 Task: Create a due date automation trigger when advanced on, on the monday of the week a card is due add fields with custom field "Resume" set to a number lower than 1 and greater than 10 at 11:00 AM.
Action: Mouse moved to (1123, 85)
Screenshot: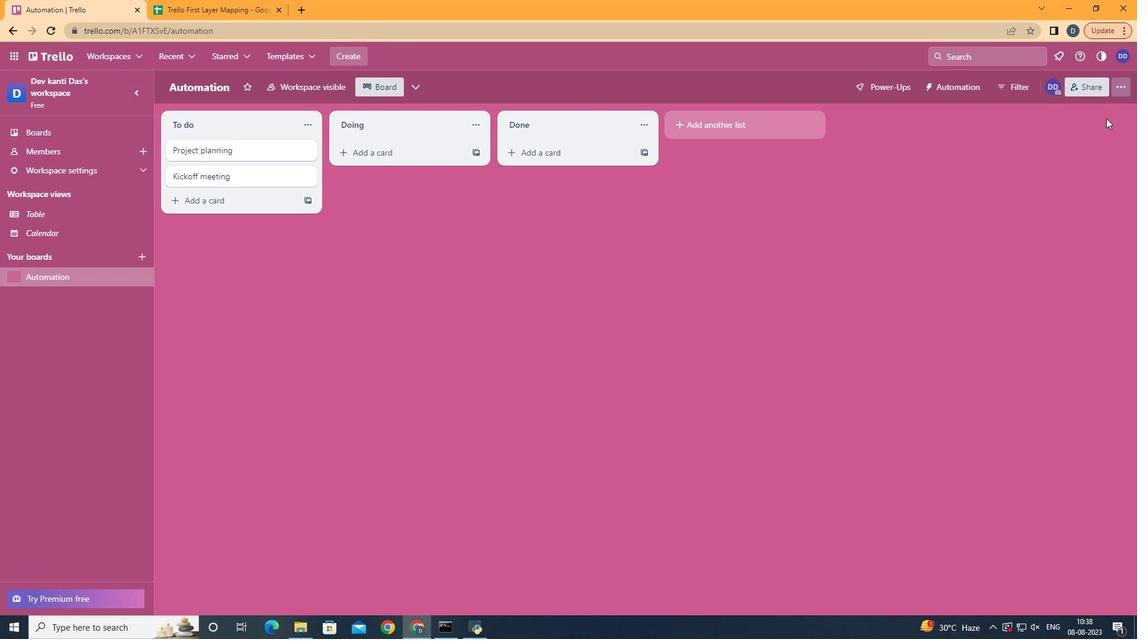 
Action: Mouse pressed left at (1123, 85)
Screenshot: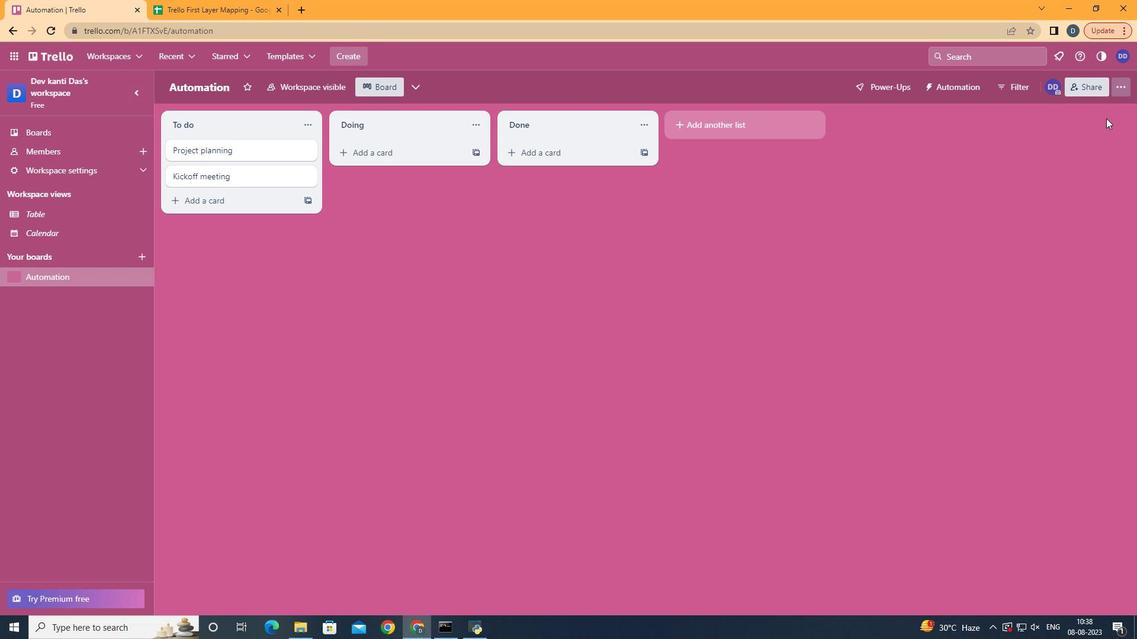 
Action: Mouse moved to (1009, 250)
Screenshot: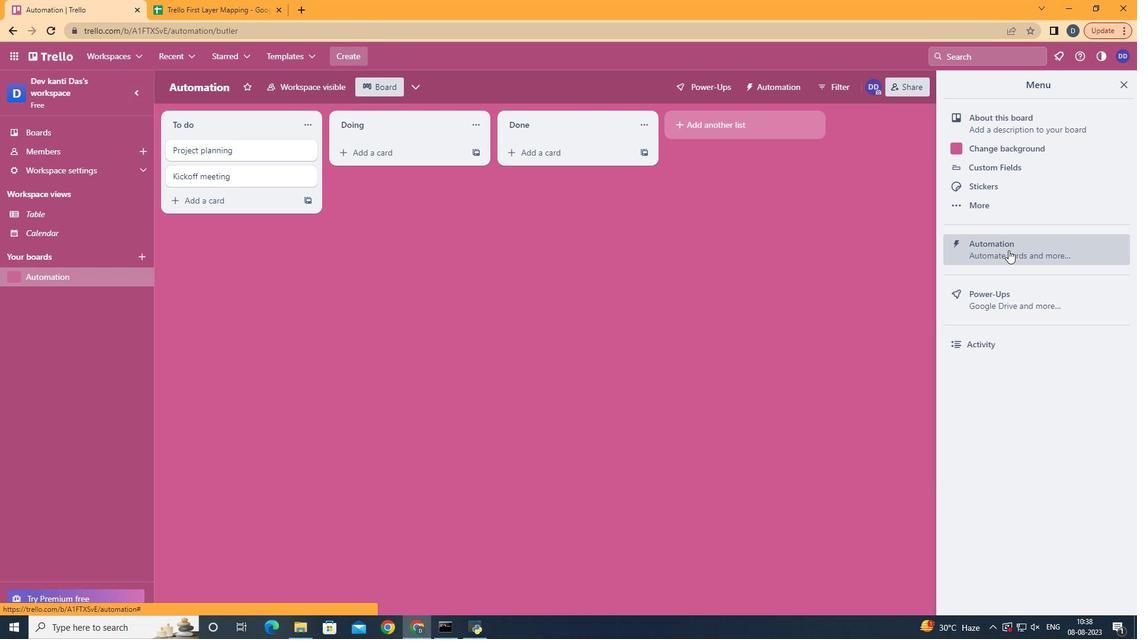 
Action: Mouse pressed left at (1009, 250)
Screenshot: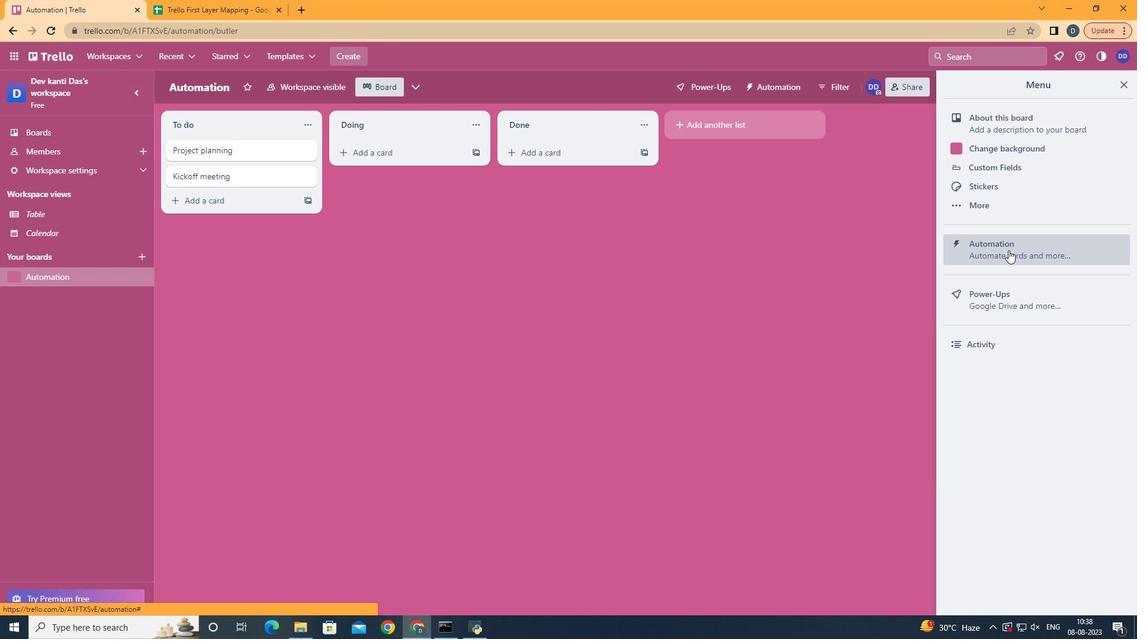 
Action: Mouse moved to (206, 232)
Screenshot: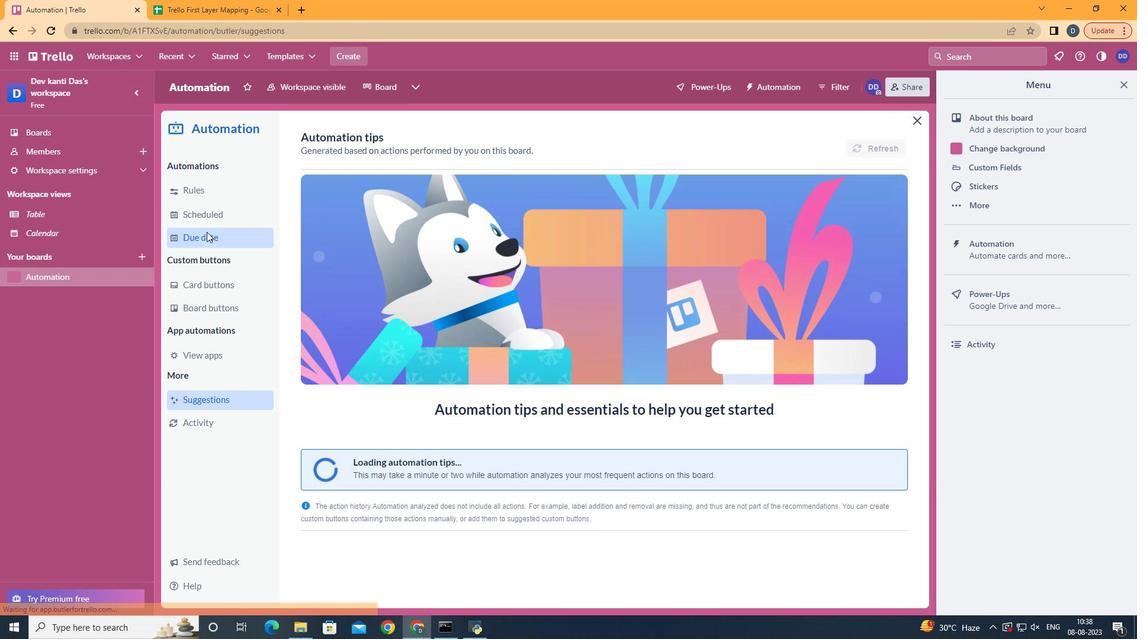 
Action: Mouse pressed left at (206, 232)
Screenshot: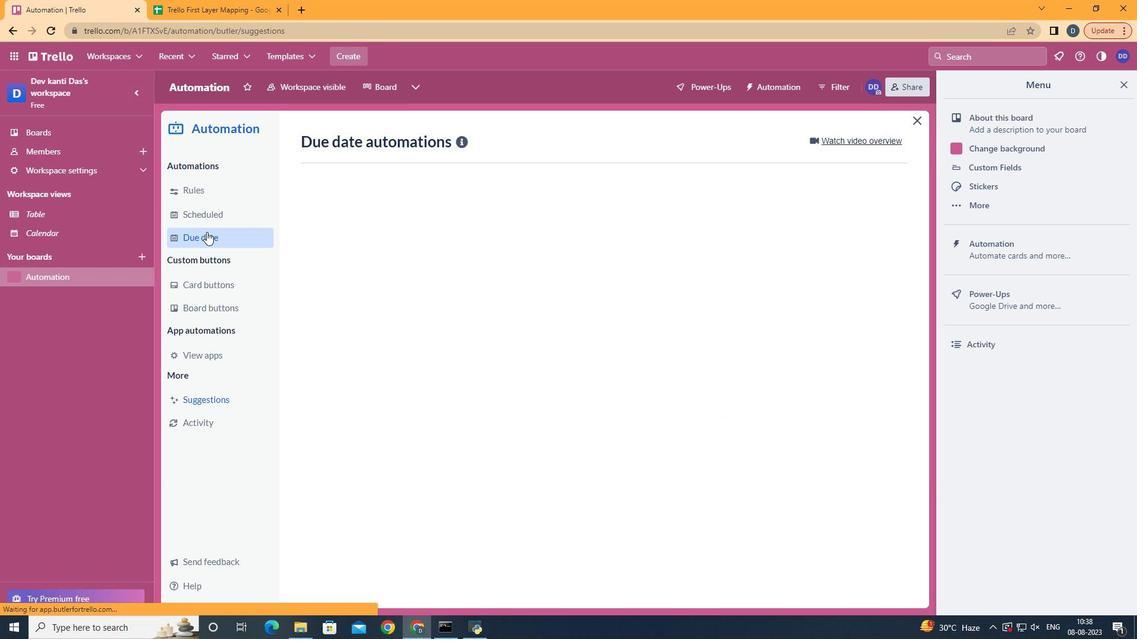 
Action: Mouse moved to (827, 144)
Screenshot: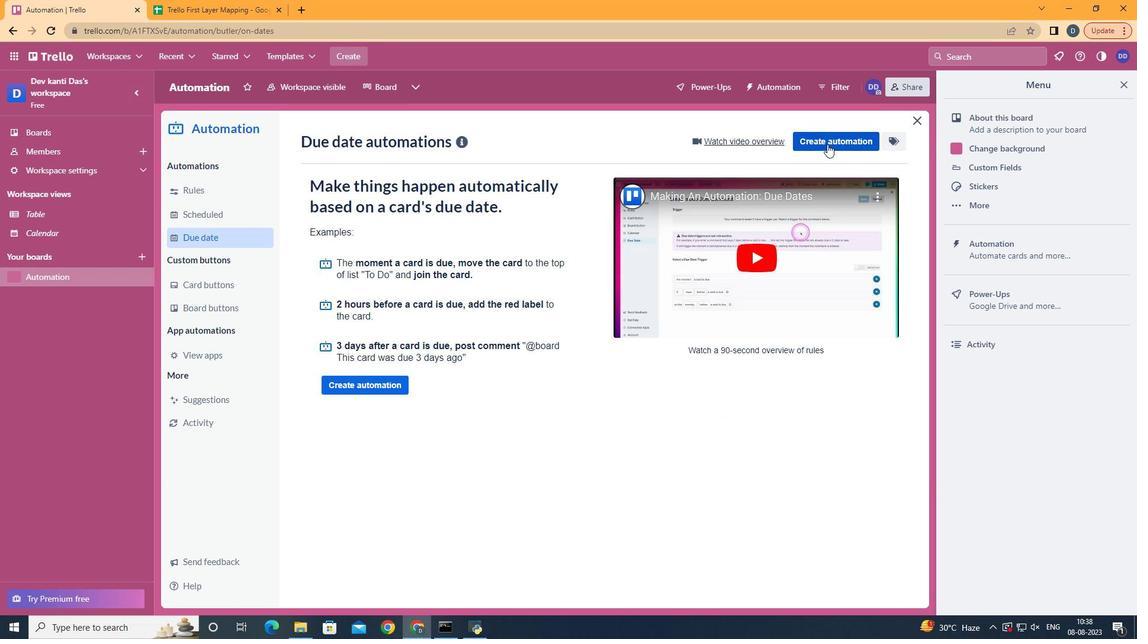 
Action: Mouse pressed left at (827, 144)
Screenshot: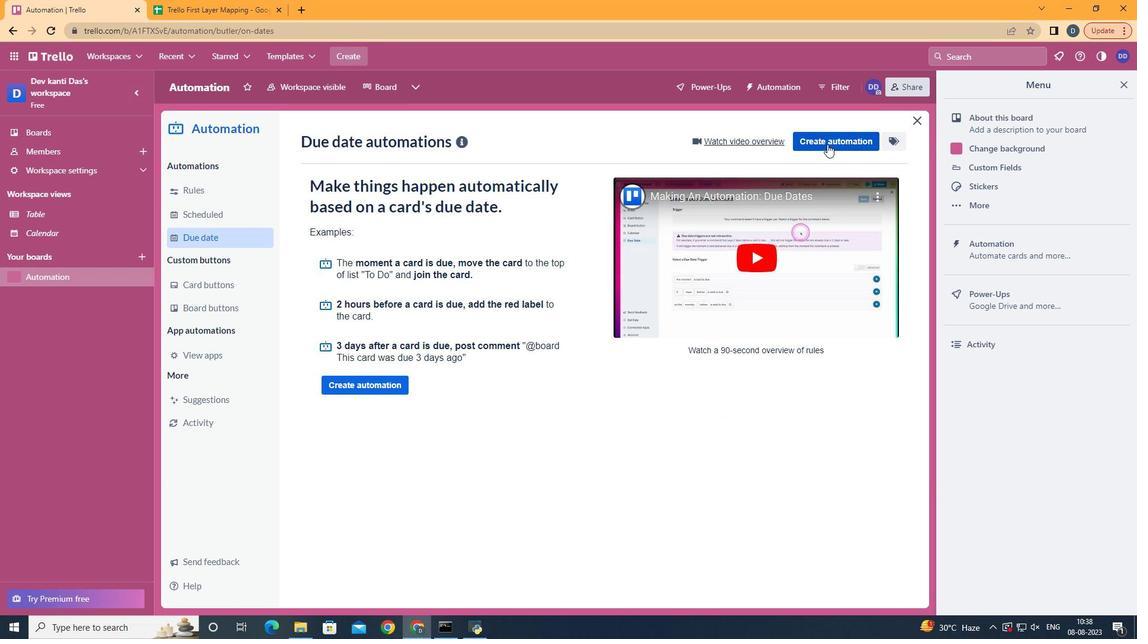 
Action: Mouse moved to (555, 260)
Screenshot: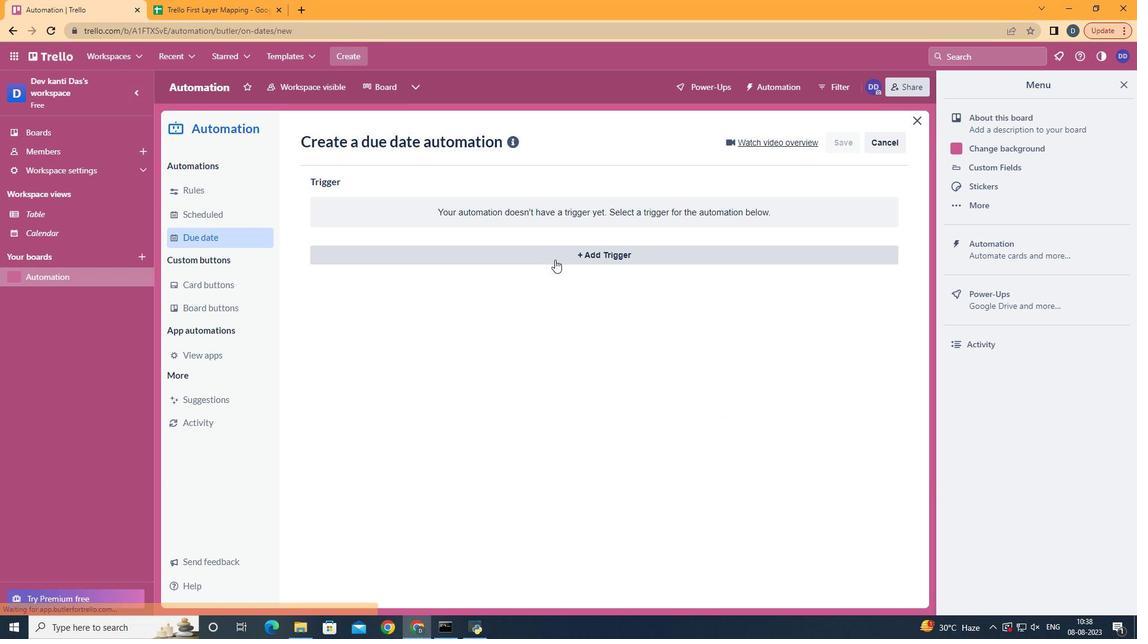 
Action: Mouse pressed left at (555, 260)
Screenshot: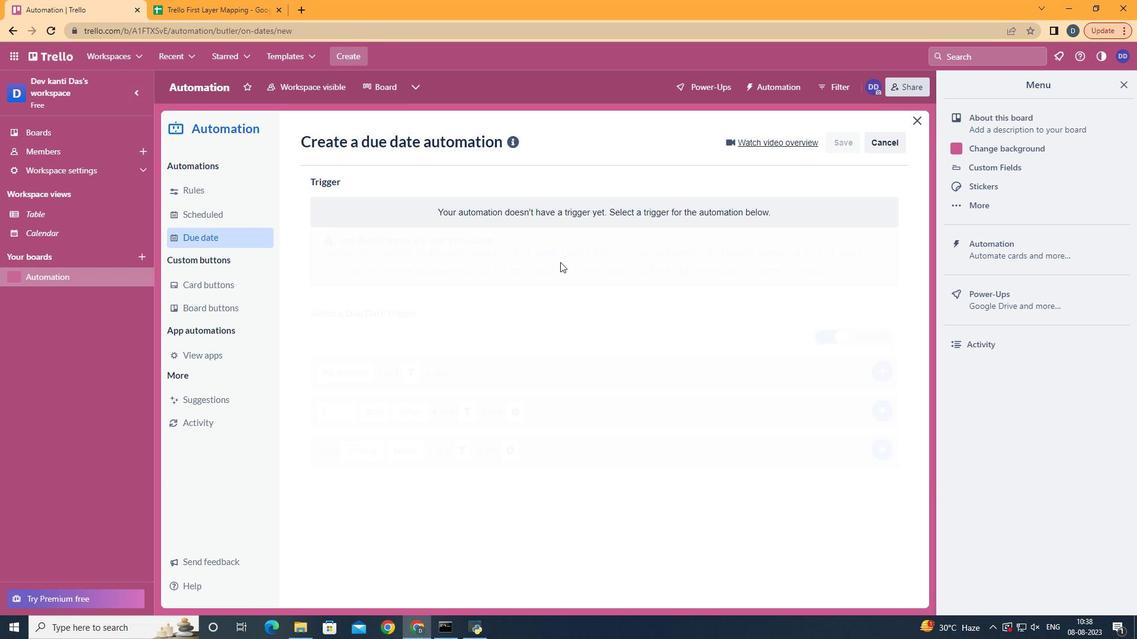 
Action: Mouse moved to (388, 312)
Screenshot: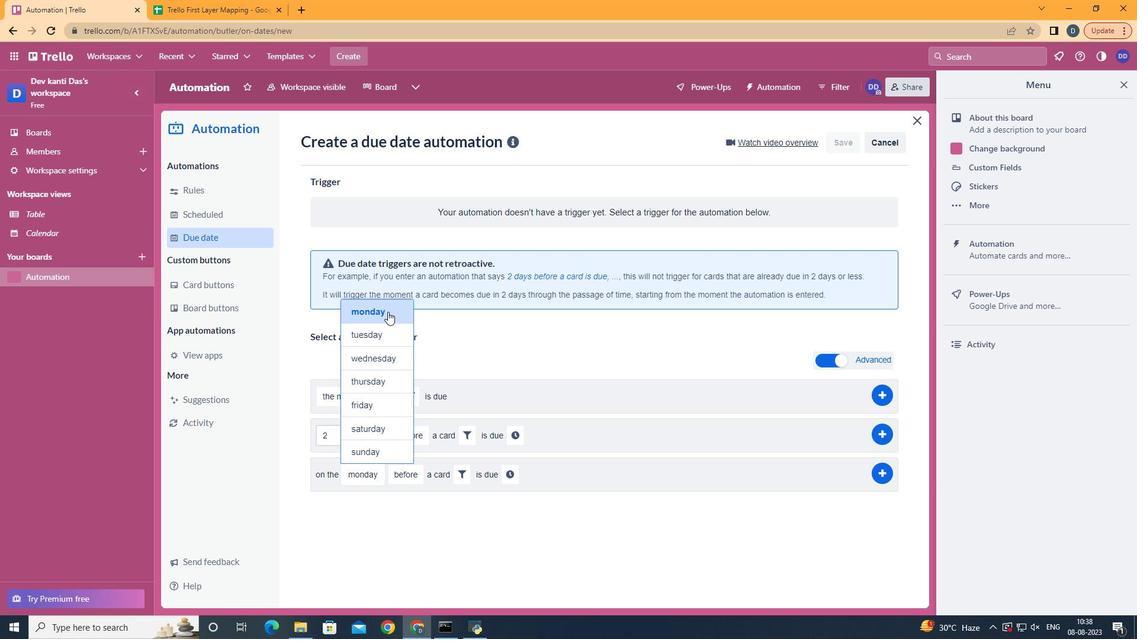 
Action: Mouse pressed left at (388, 312)
Screenshot: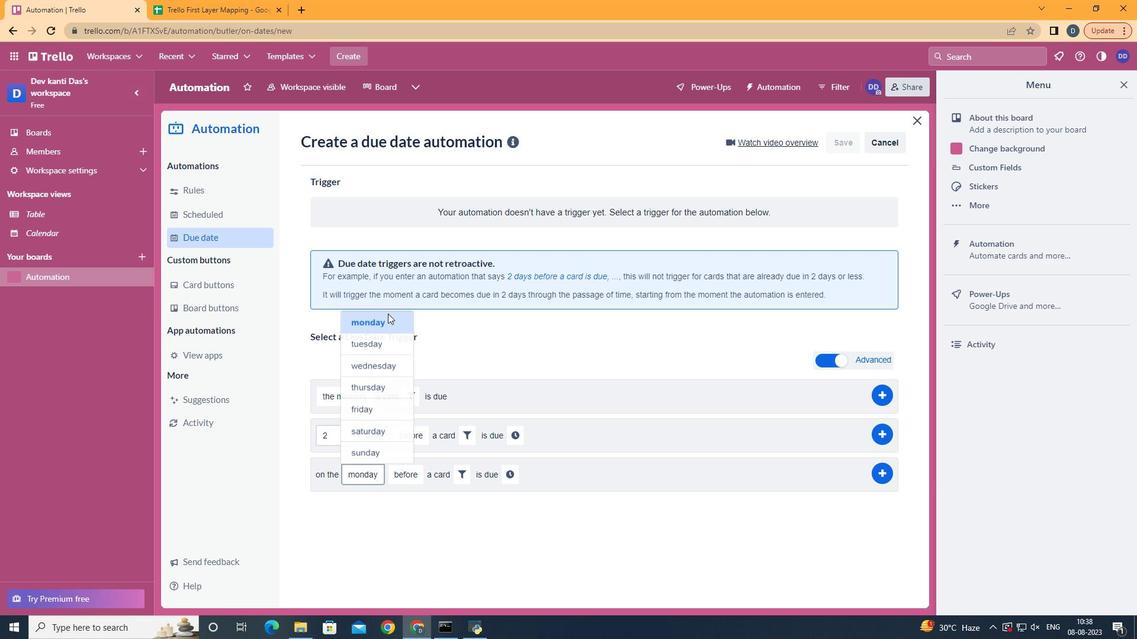 
Action: Mouse moved to (406, 541)
Screenshot: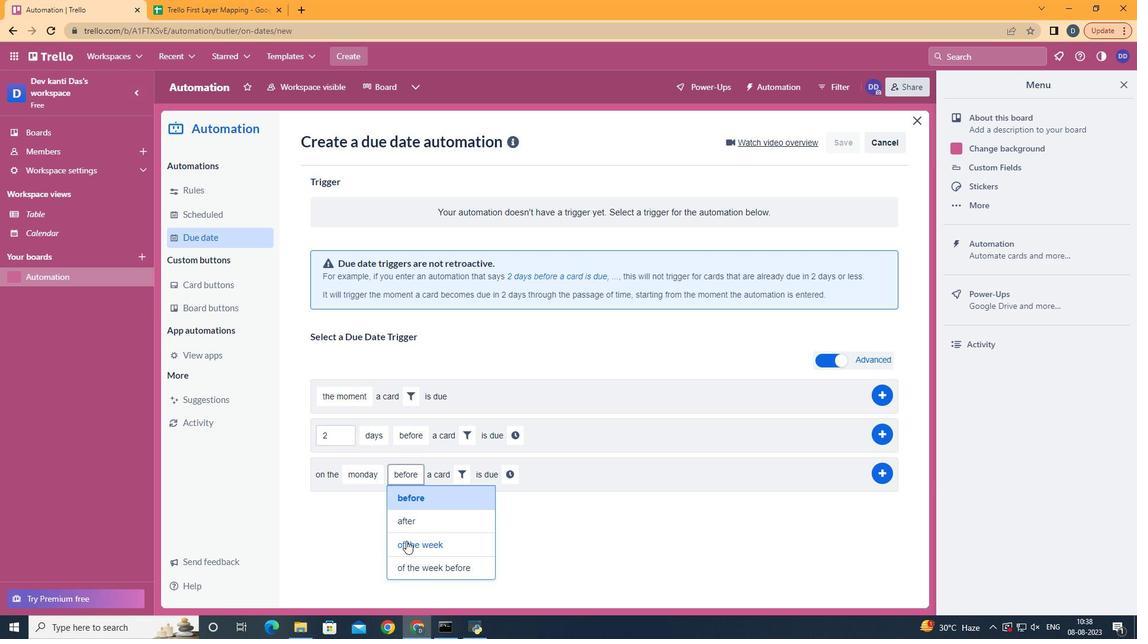 
Action: Mouse pressed left at (406, 541)
Screenshot: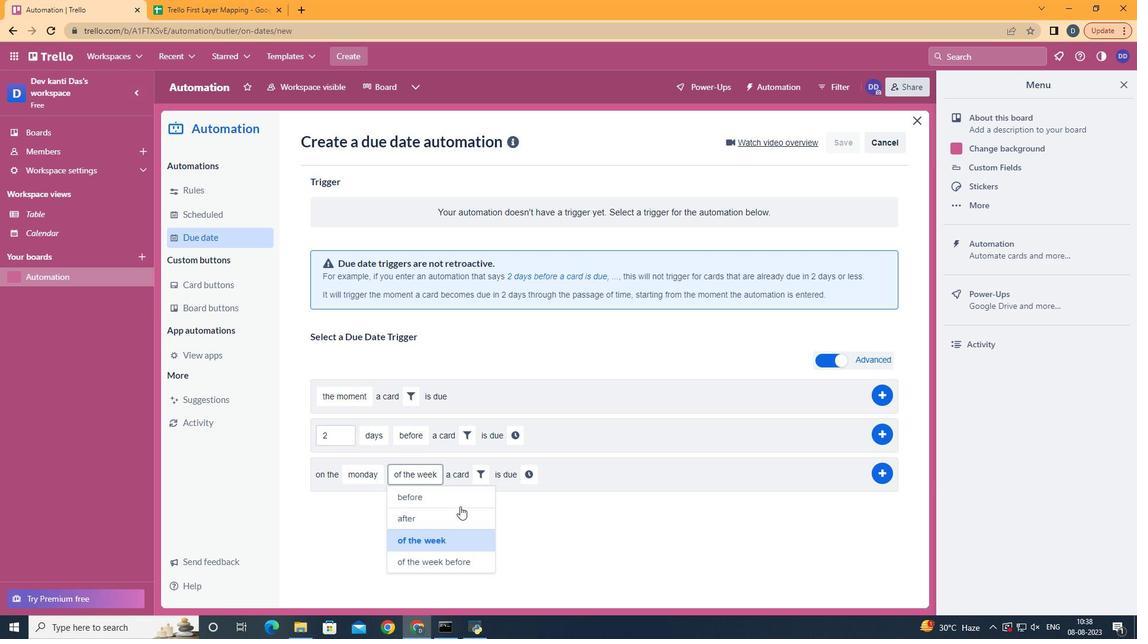 
Action: Mouse moved to (478, 480)
Screenshot: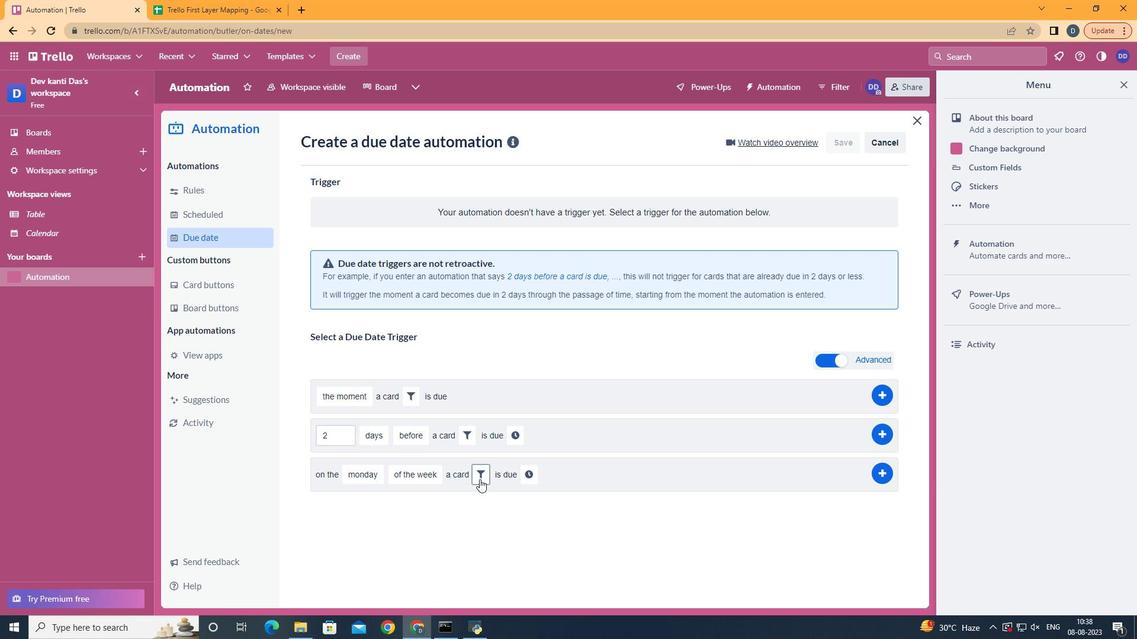 
Action: Mouse pressed left at (478, 480)
Screenshot: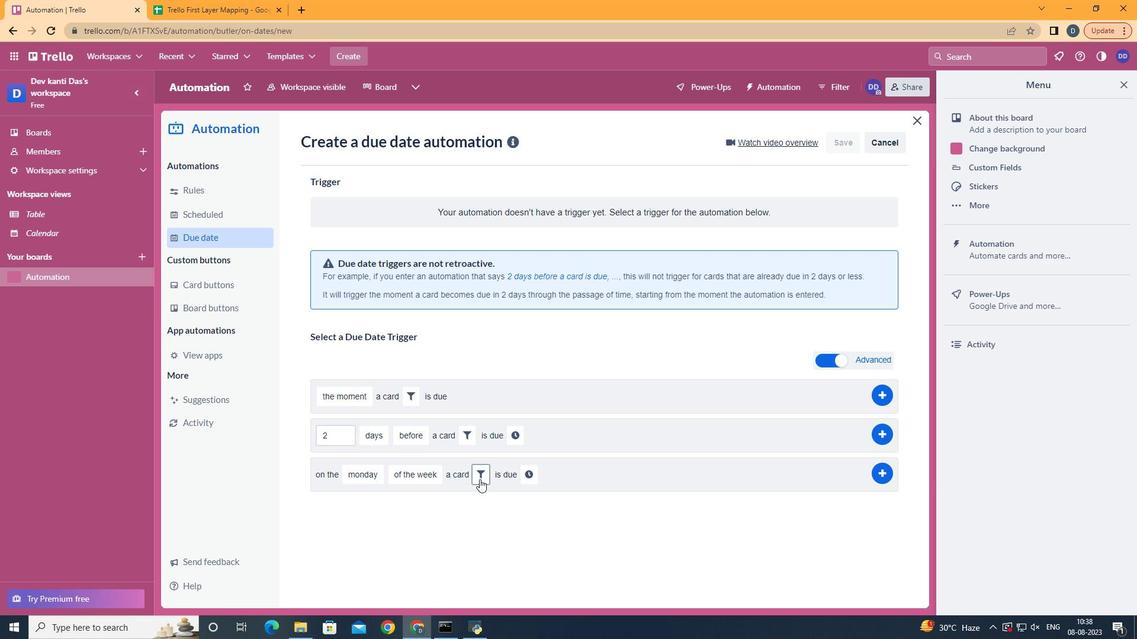 
Action: Mouse moved to (679, 510)
Screenshot: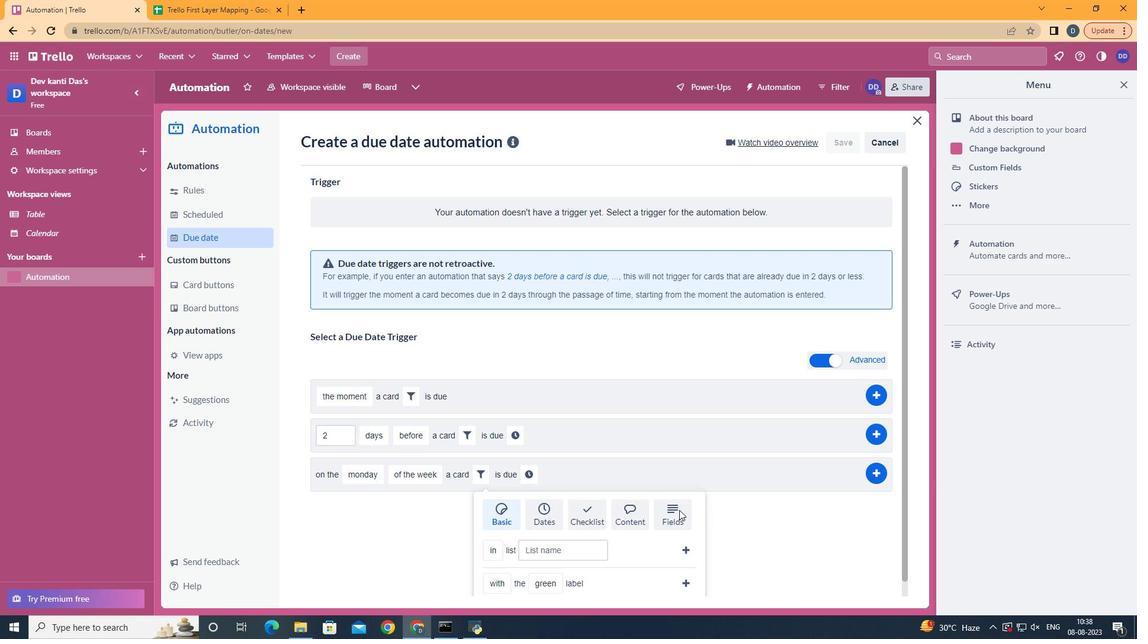 
Action: Mouse pressed left at (679, 510)
Screenshot: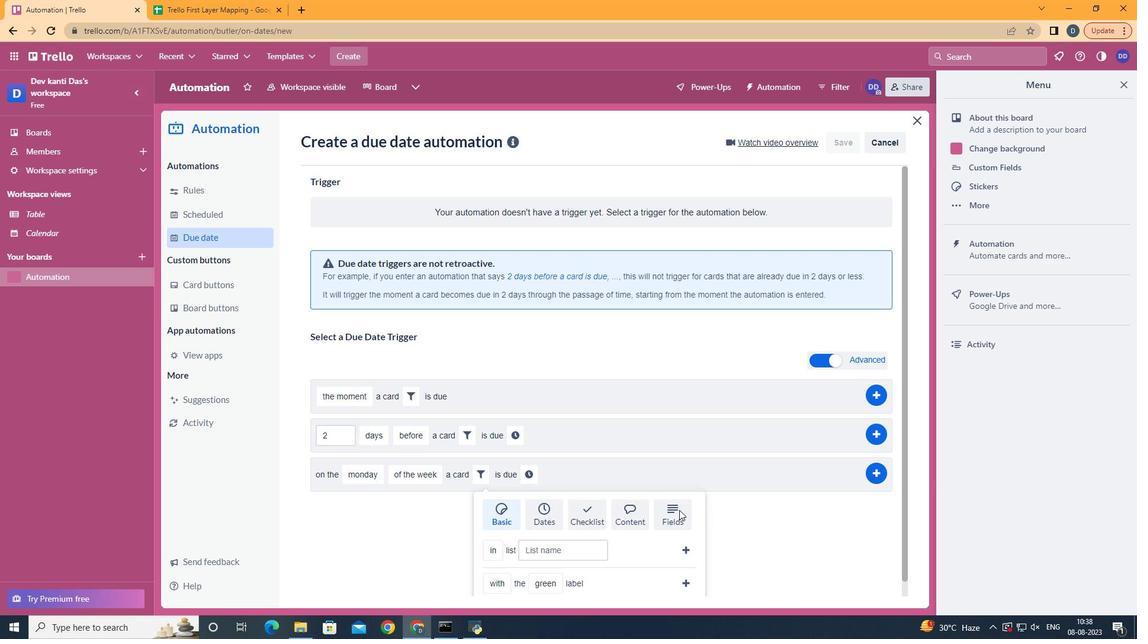 
Action: Mouse moved to (679, 510)
Screenshot: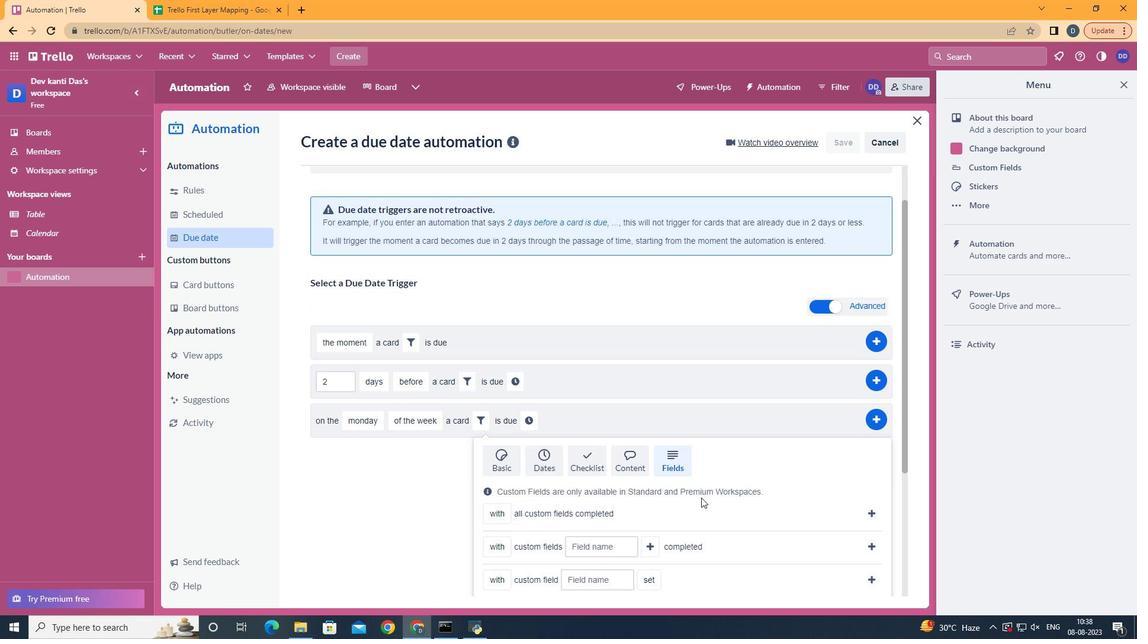
Action: Mouse scrolled (679, 510) with delta (0, 0)
Screenshot: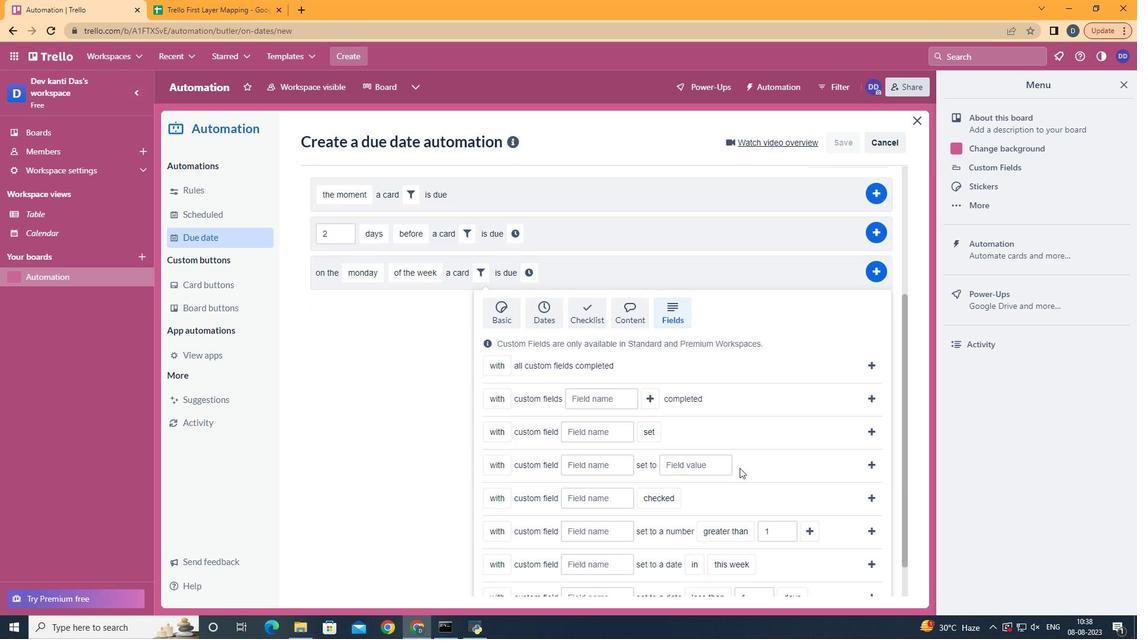 
Action: Mouse scrolled (679, 510) with delta (0, 0)
Screenshot: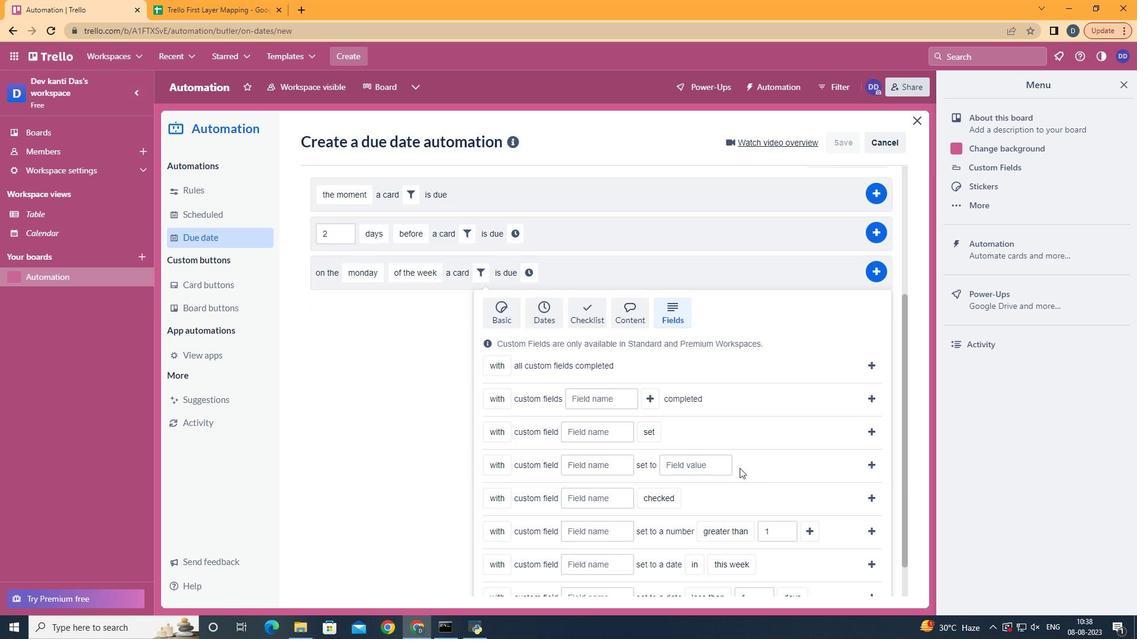 
Action: Mouse scrolled (679, 510) with delta (0, 0)
Screenshot: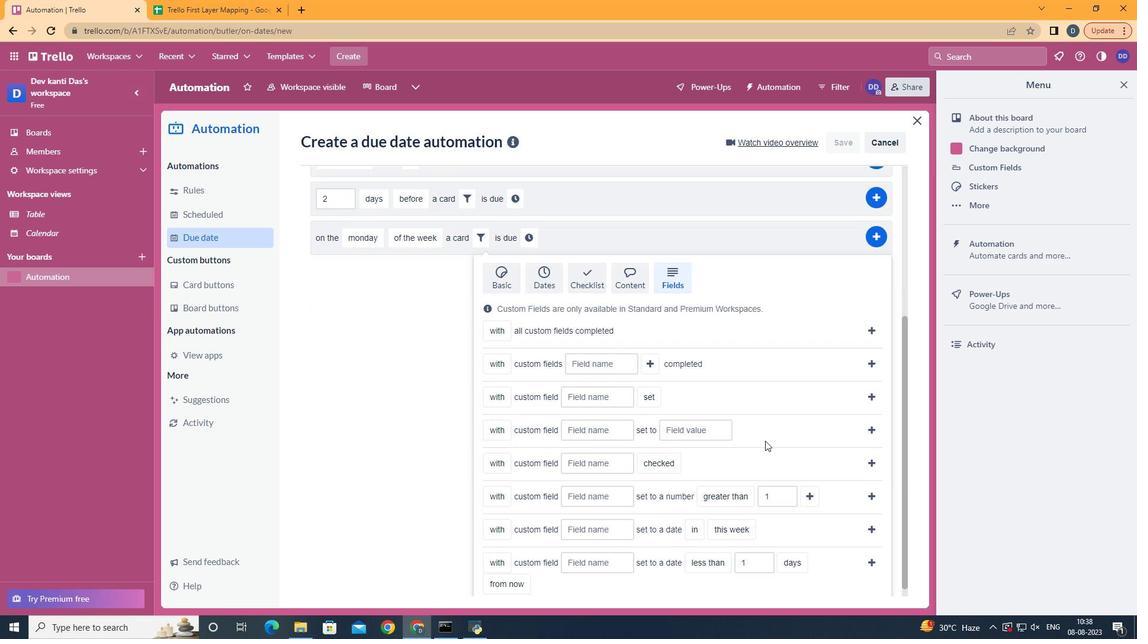 
Action: Mouse scrolled (679, 510) with delta (0, 0)
Screenshot: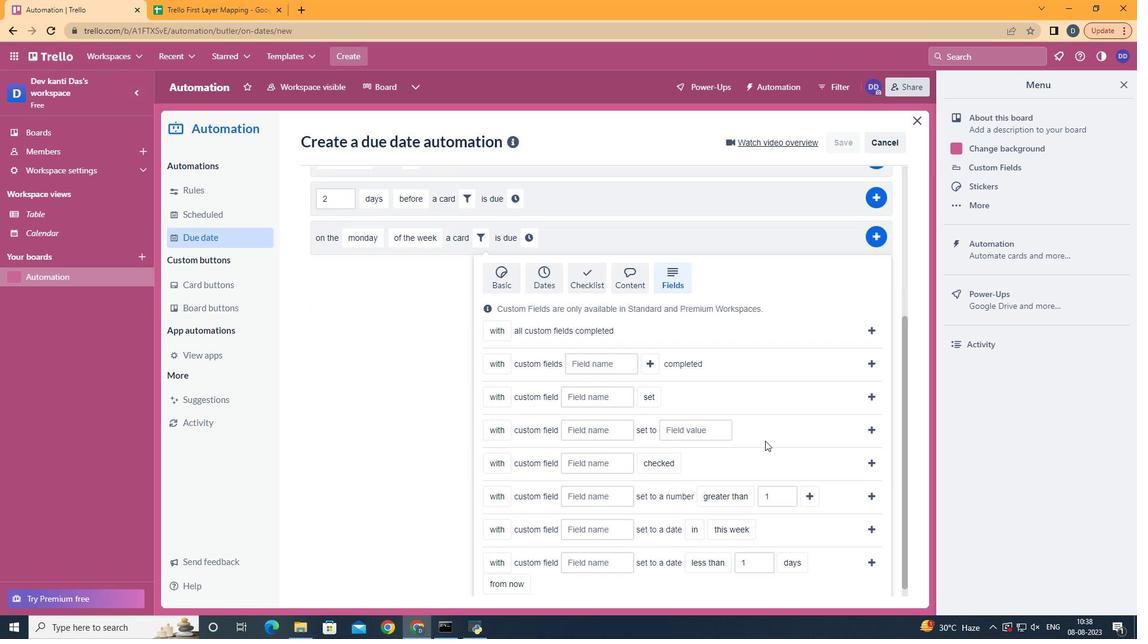
Action: Mouse moved to (776, 428)
Screenshot: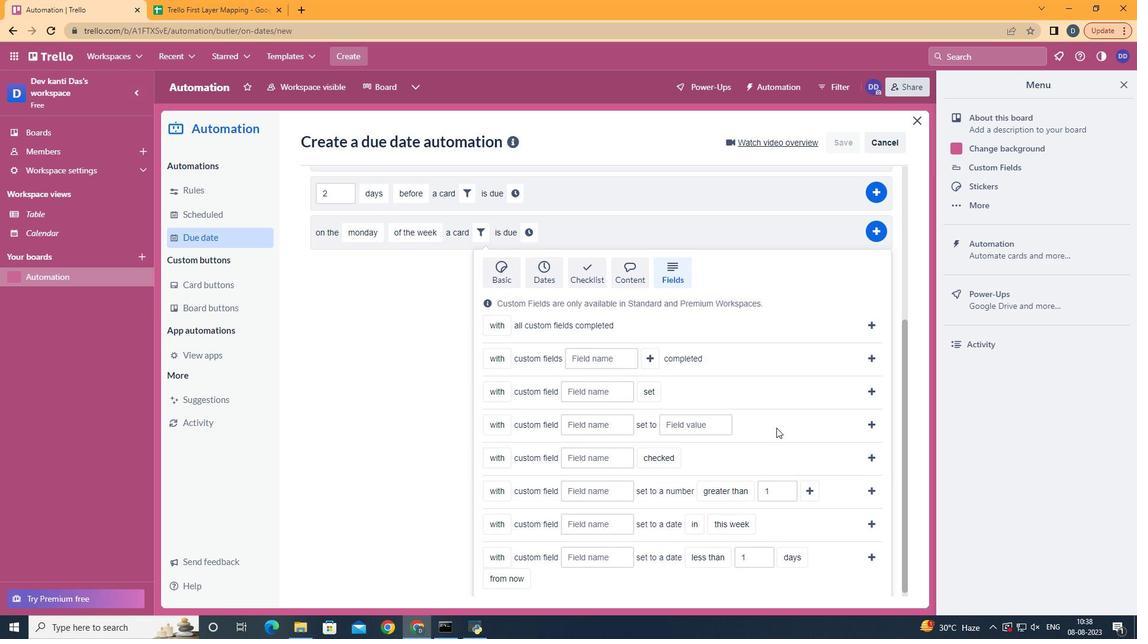 
Action: Mouse scrolled (776, 427) with delta (0, 0)
Screenshot: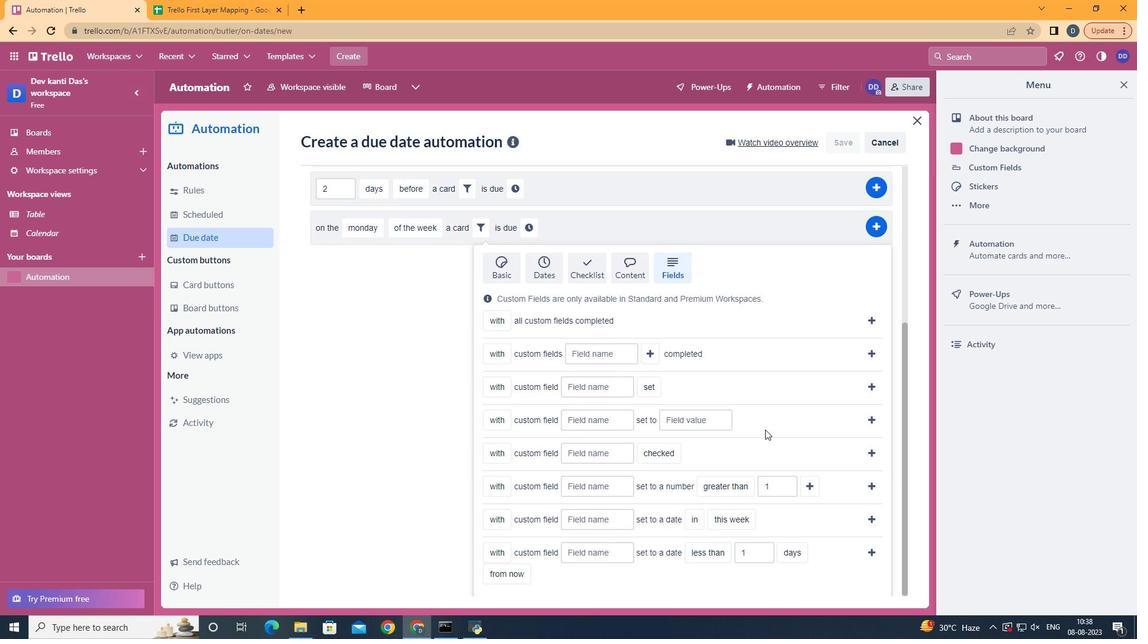 
Action: Mouse scrolled (776, 427) with delta (0, 0)
Screenshot: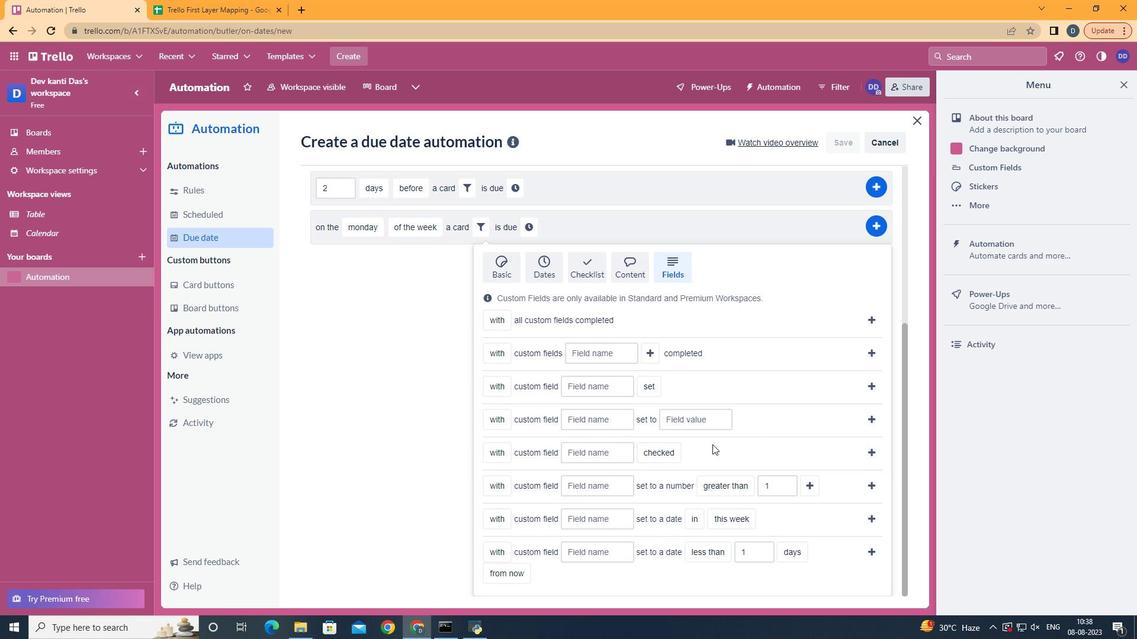 
Action: Mouse scrolled (776, 427) with delta (0, 0)
Screenshot: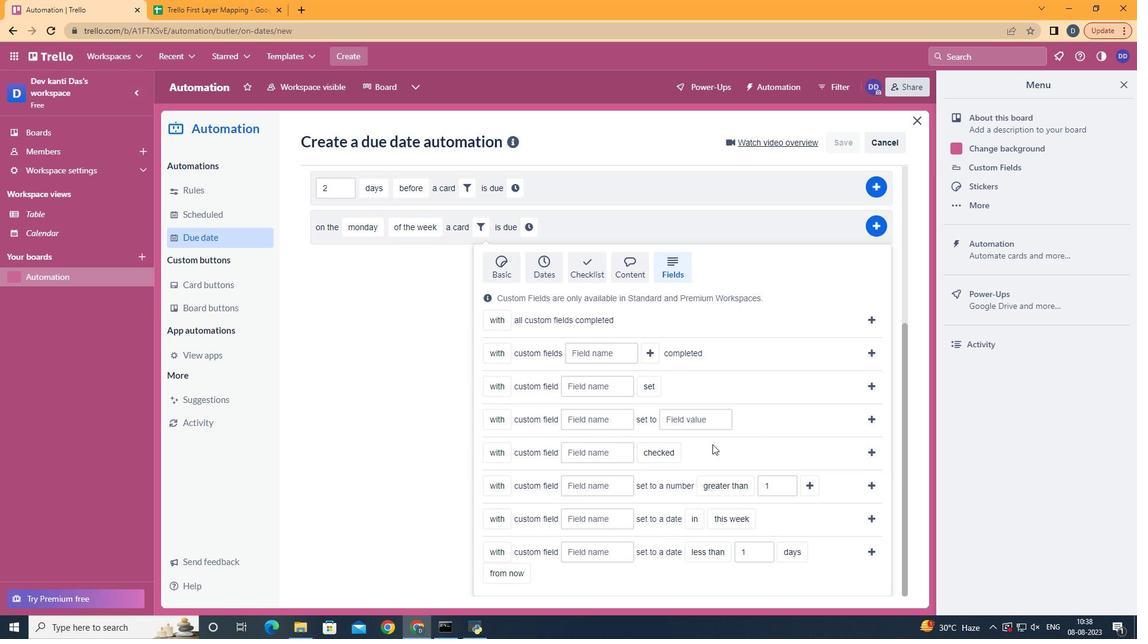 
Action: Mouse moved to (507, 509)
Screenshot: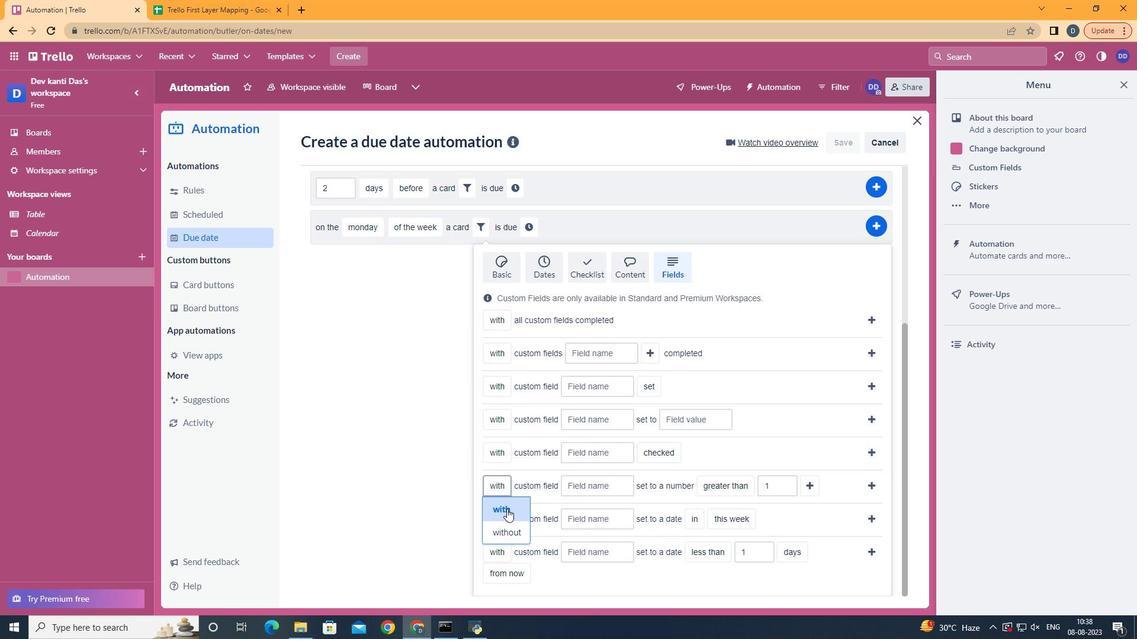 
Action: Mouse pressed left at (507, 509)
Screenshot: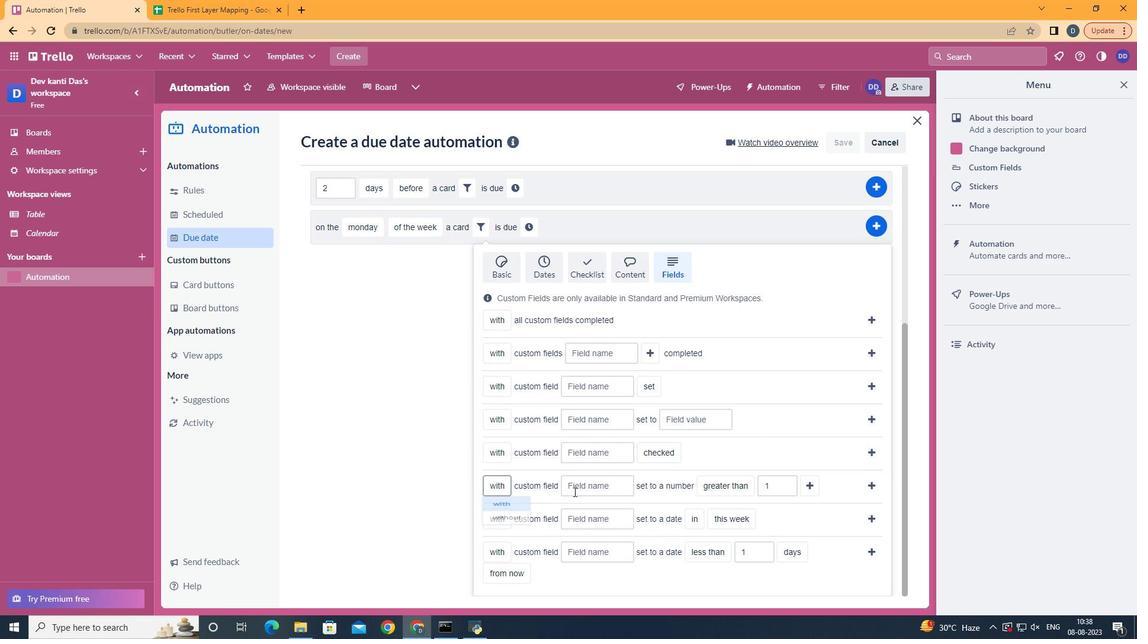 
Action: Mouse moved to (608, 487)
Screenshot: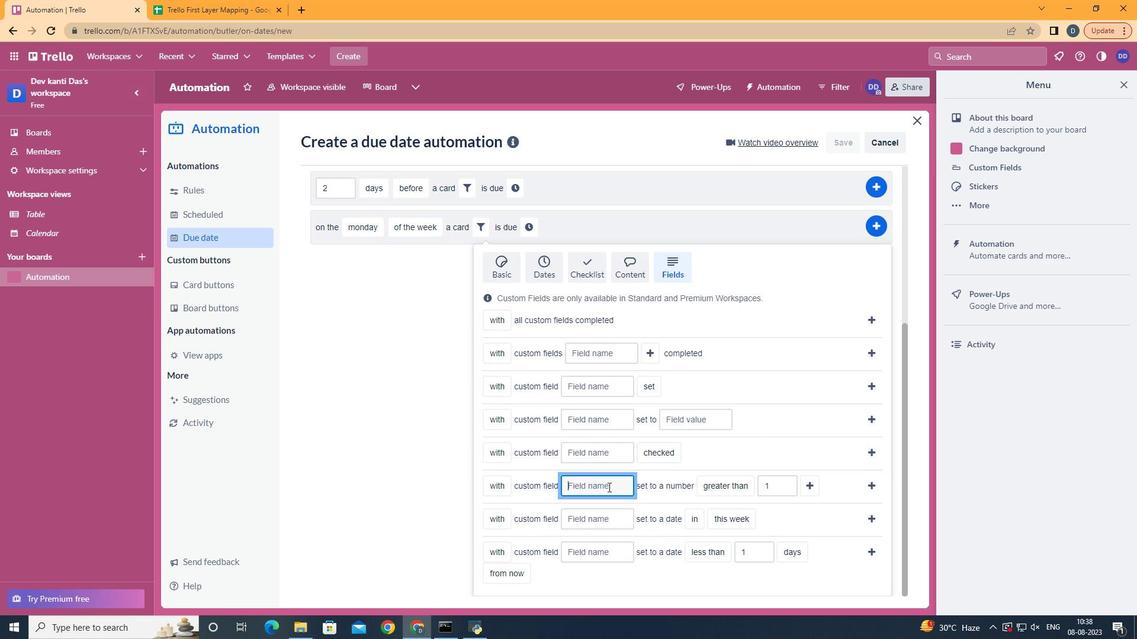 
Action: Mouse pressed left at (608, 487)
Screenshot: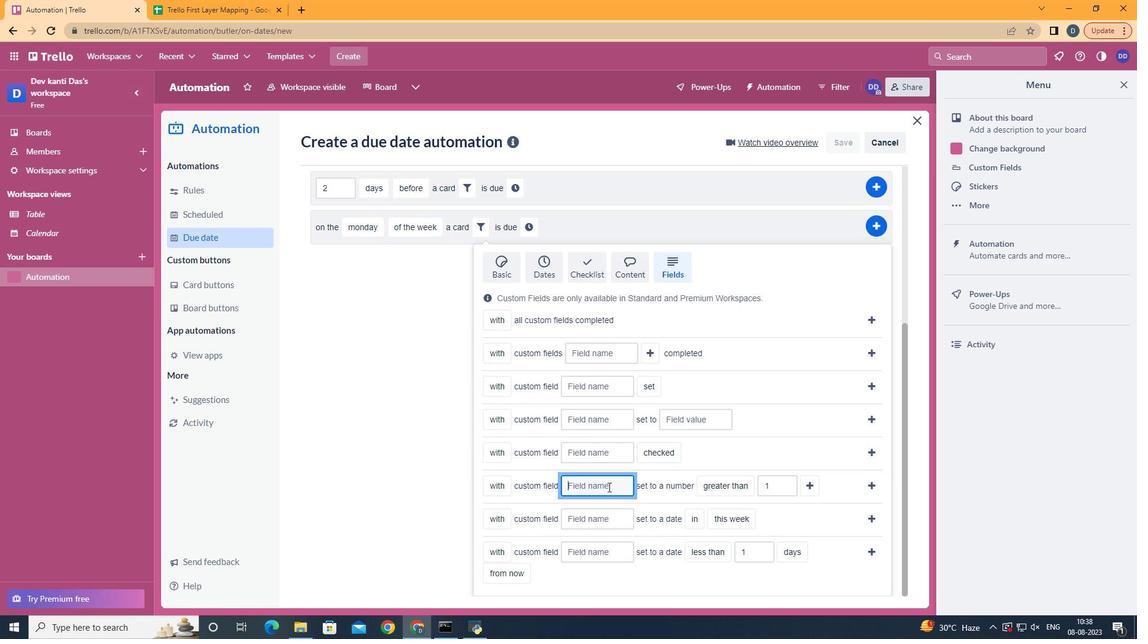 
Action: Key pressed <Key.shift>Resume
Screenshot: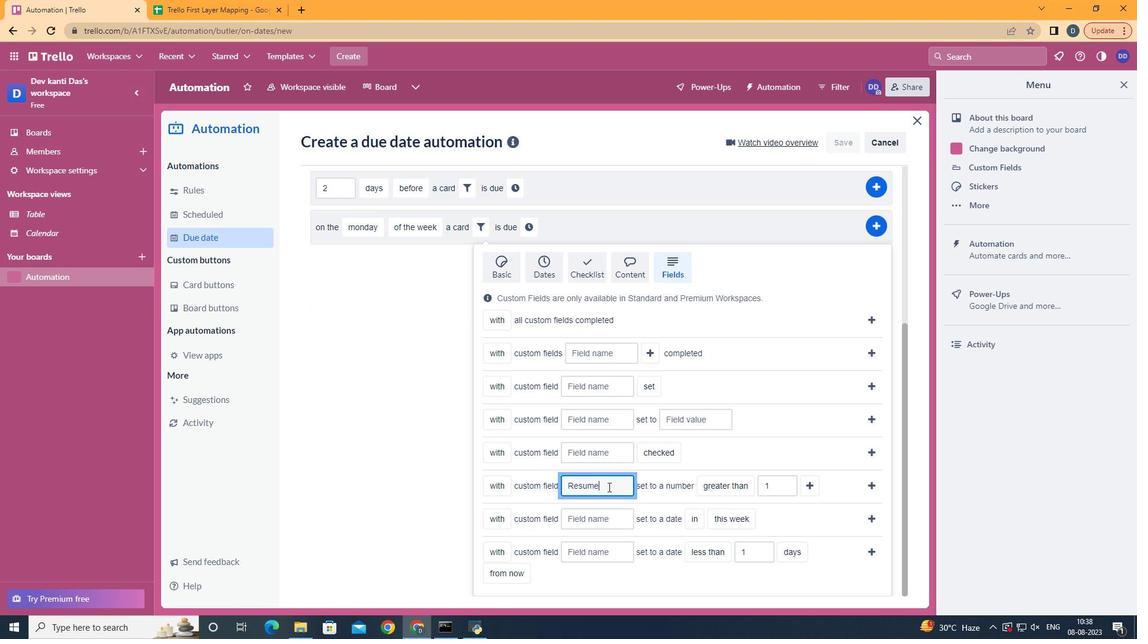 
Action: Mouse moved to (735, 551)
Screenshot: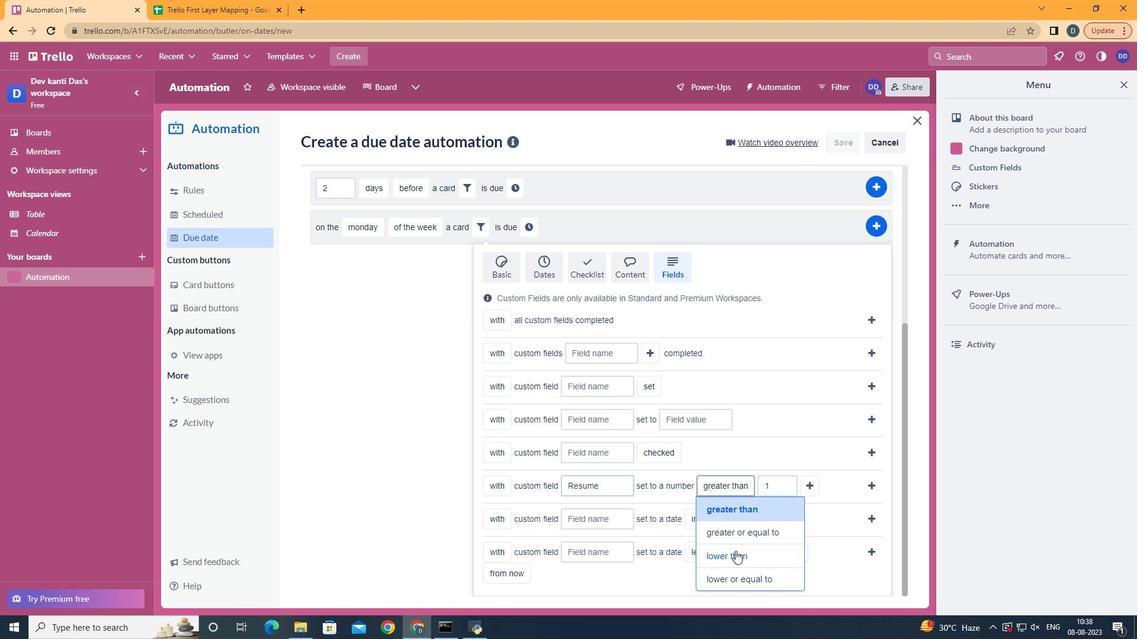 
Action: Mouse pressed left at (735, 551)
Screenshot: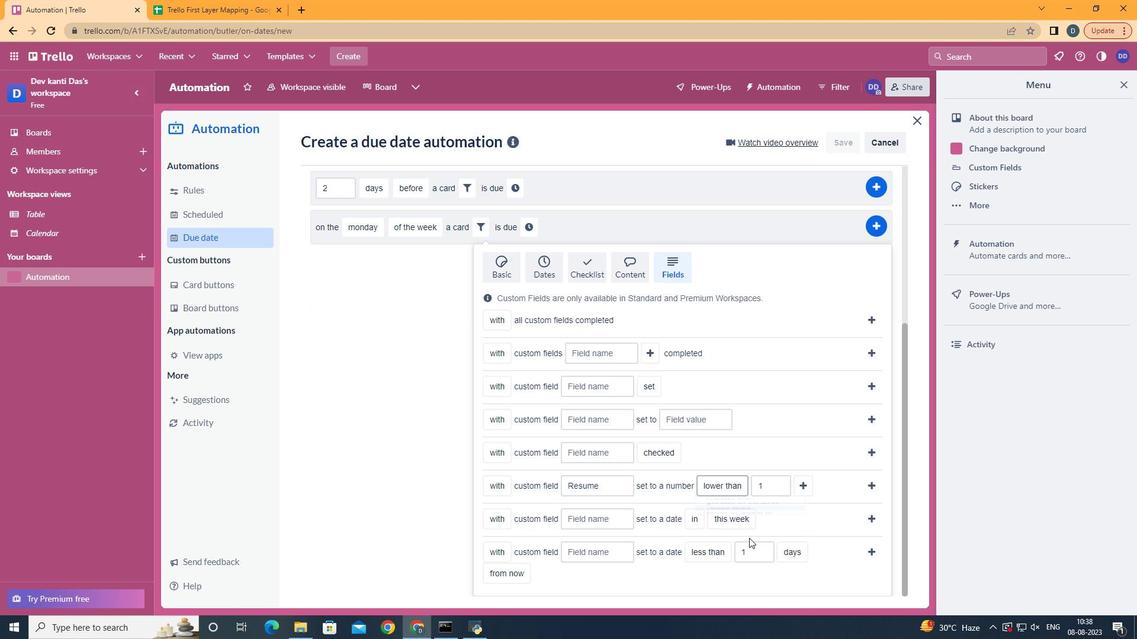 
Action: Mouse moved to (805, 484)
Screenshot: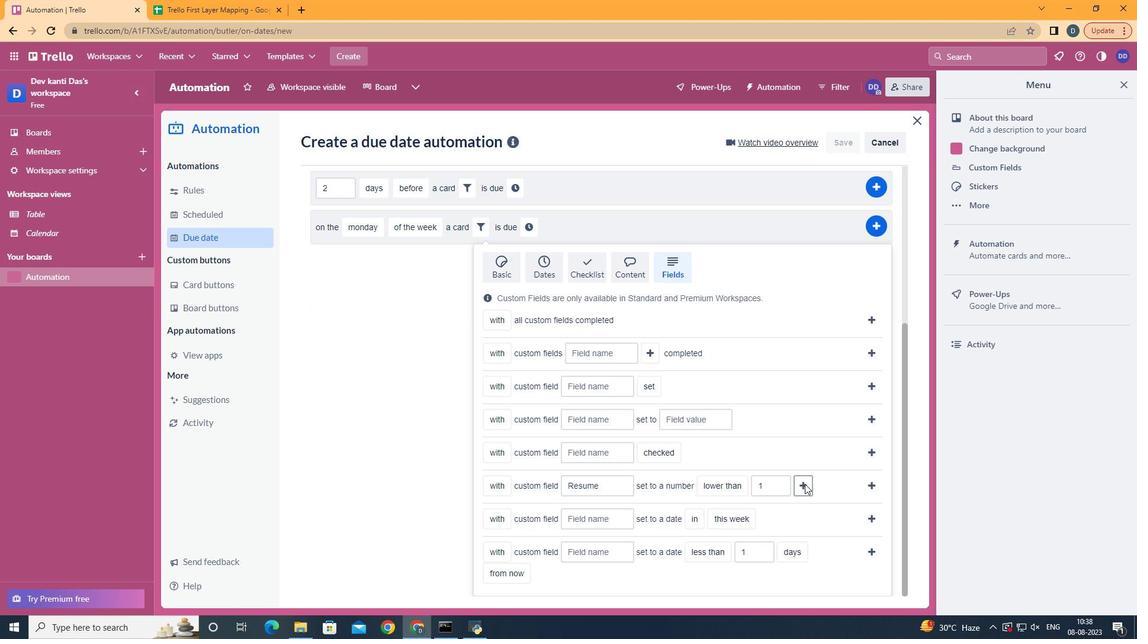 
Action: Mouse pressed left at (805, 484)
Screenshot: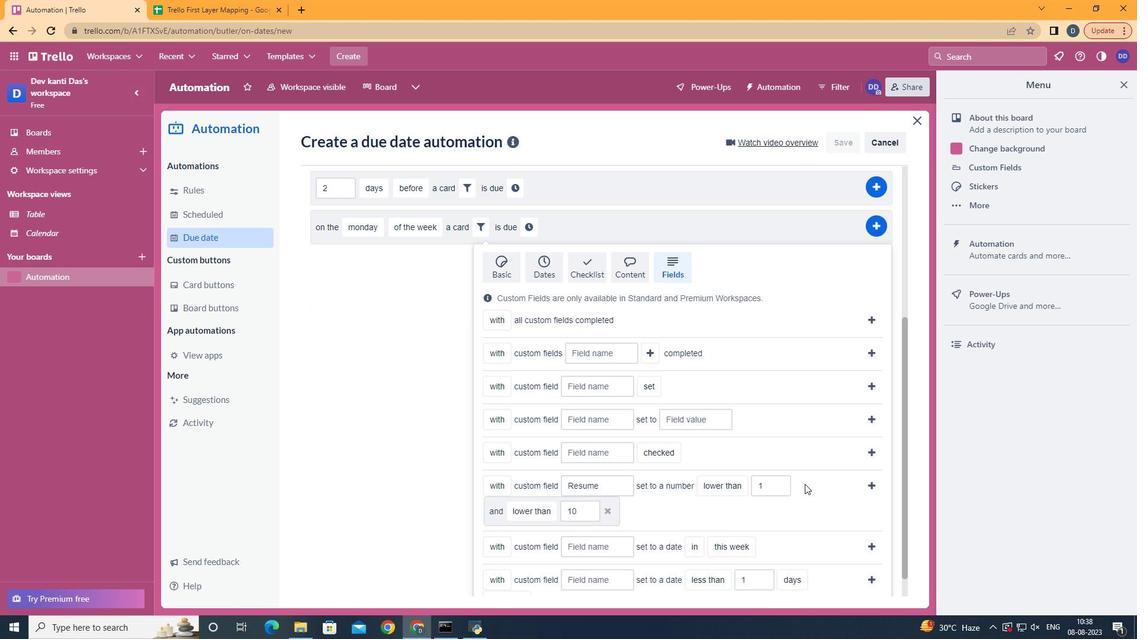 
Action: Mouse moved to (570, 462)
Screenshot: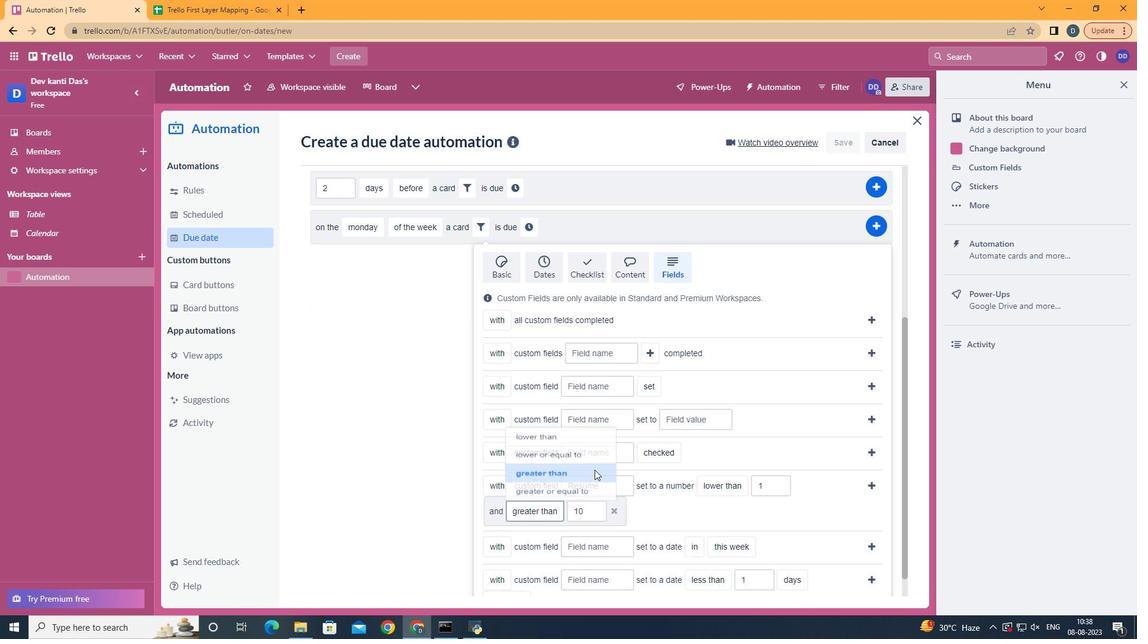 
Action: Mouse pressed left at (570, 462)
Screenshot: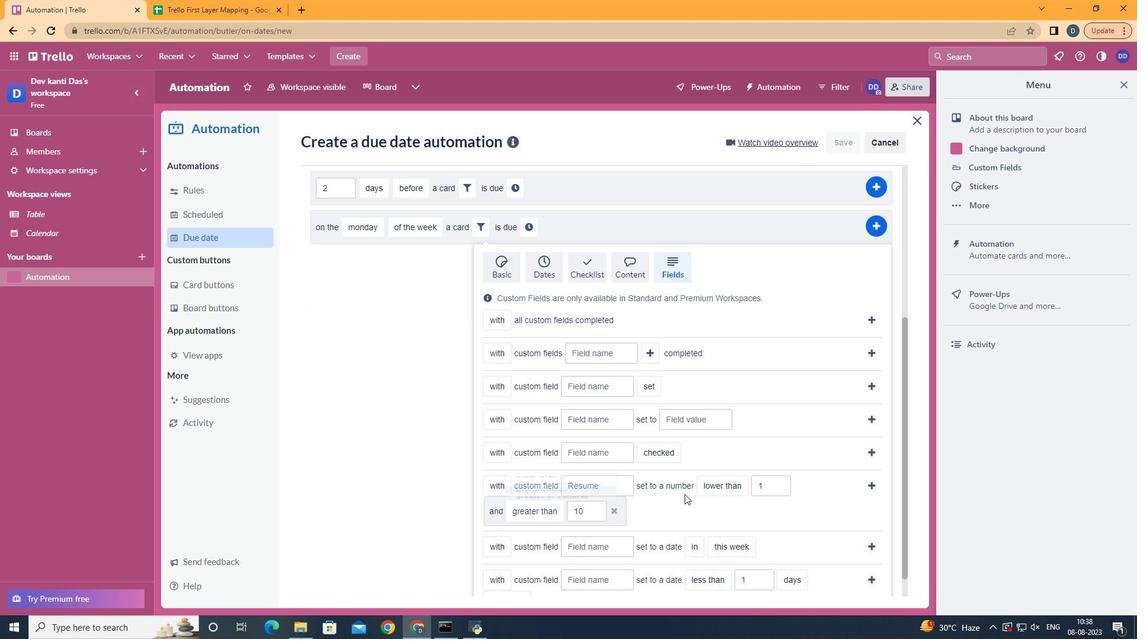 
Action: Mouse moved to (866, 485)
Screenshot: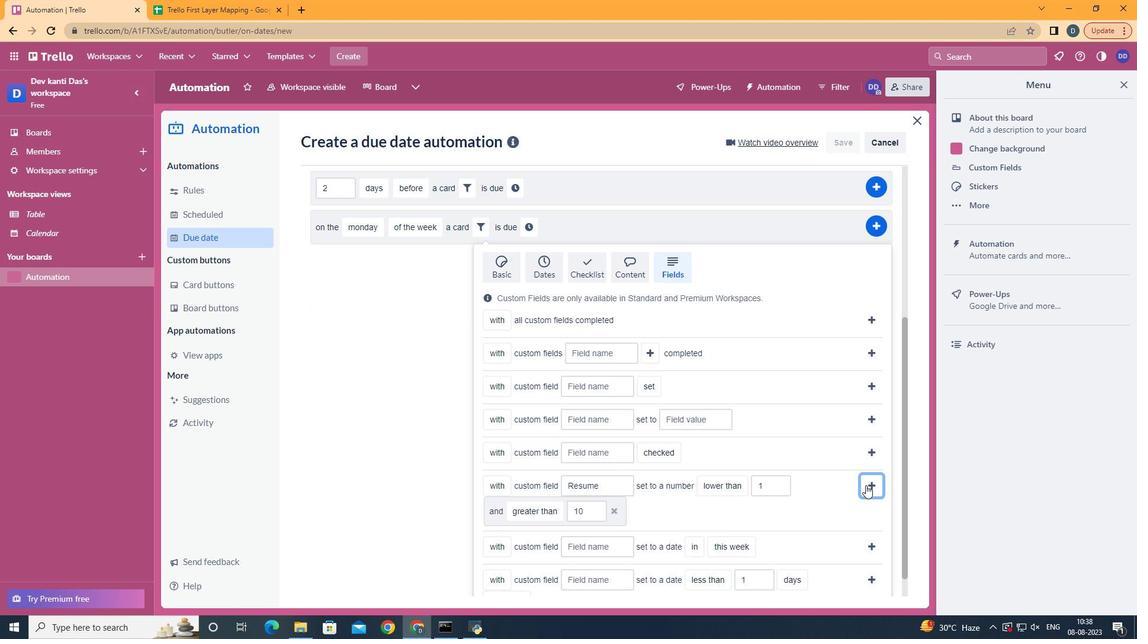 
Action: Mouse pressed left at (866, 485)
Screenshot: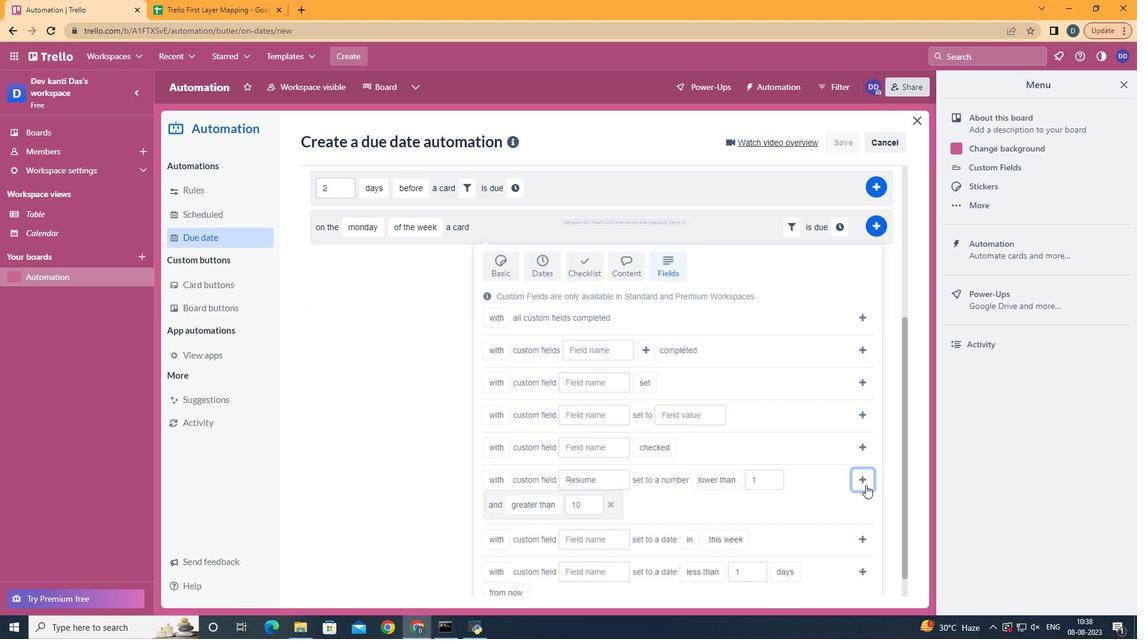 
Action: Mouse moved to (847, 481)
Screenshot: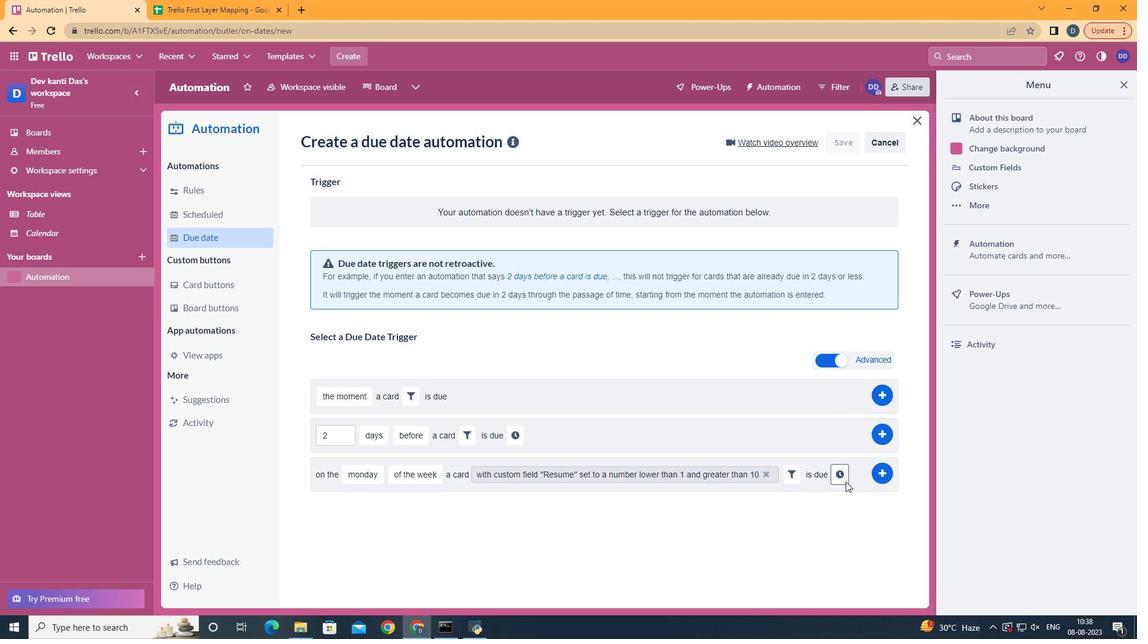
Action: Mouse pressed left at (847, 481)
Screenshot: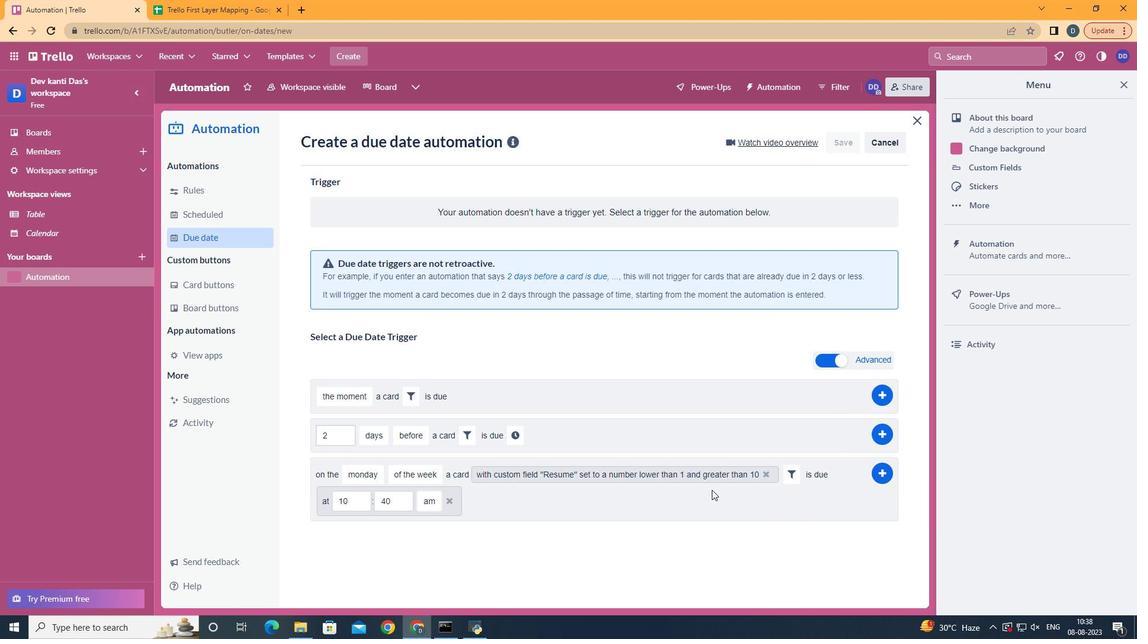 
Action: Mouse moved to (365, 501)
Screenshot: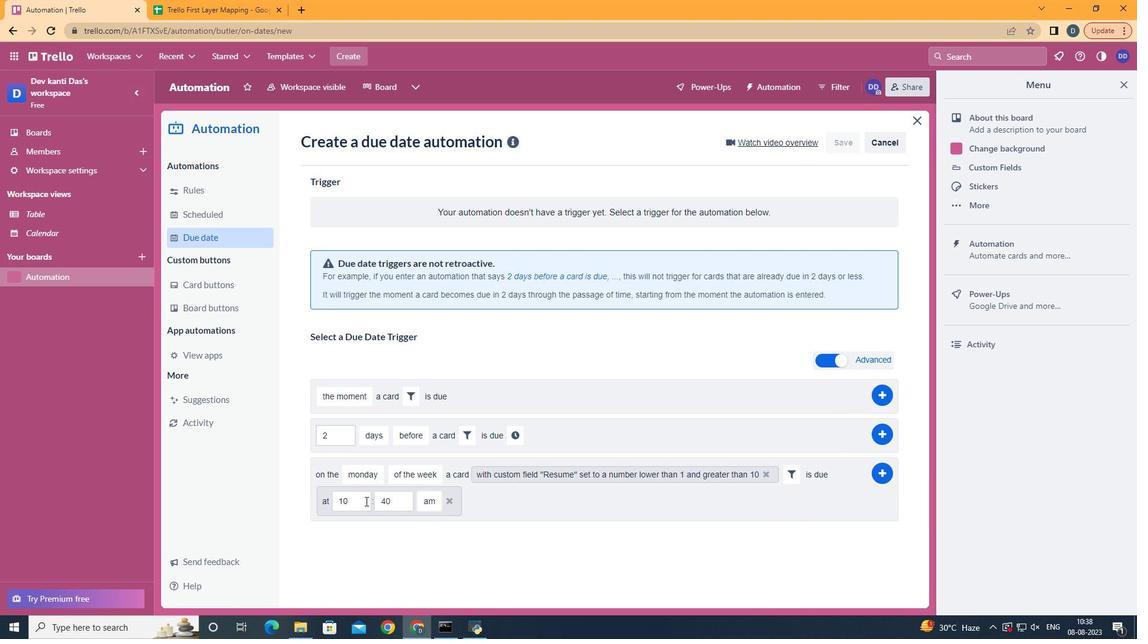 
Action: Mouse pressed left at (365, 501)
Screenshot: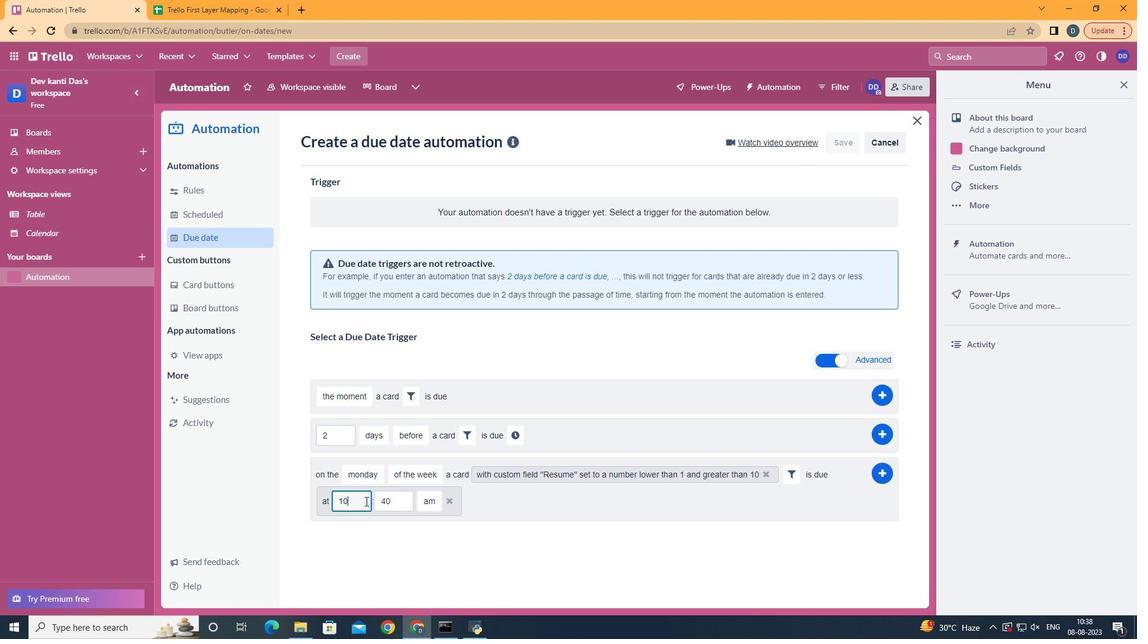 
Action: Key pressed <Key.backspace>1
Screenshot: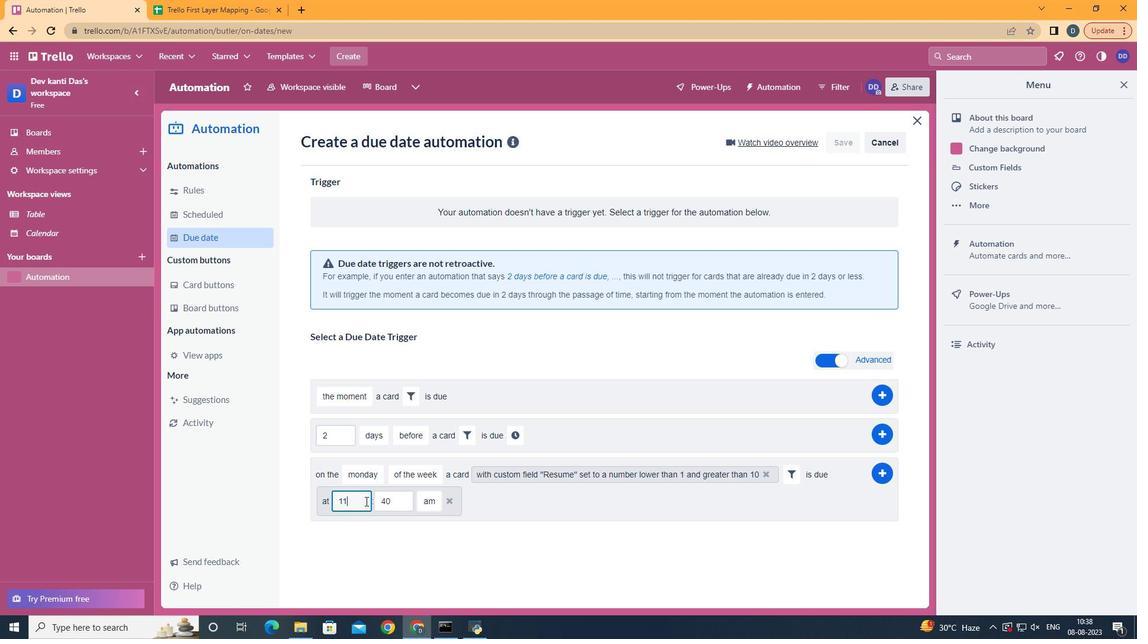 
Action: Mouse moved to (402, 504)
Screenshot: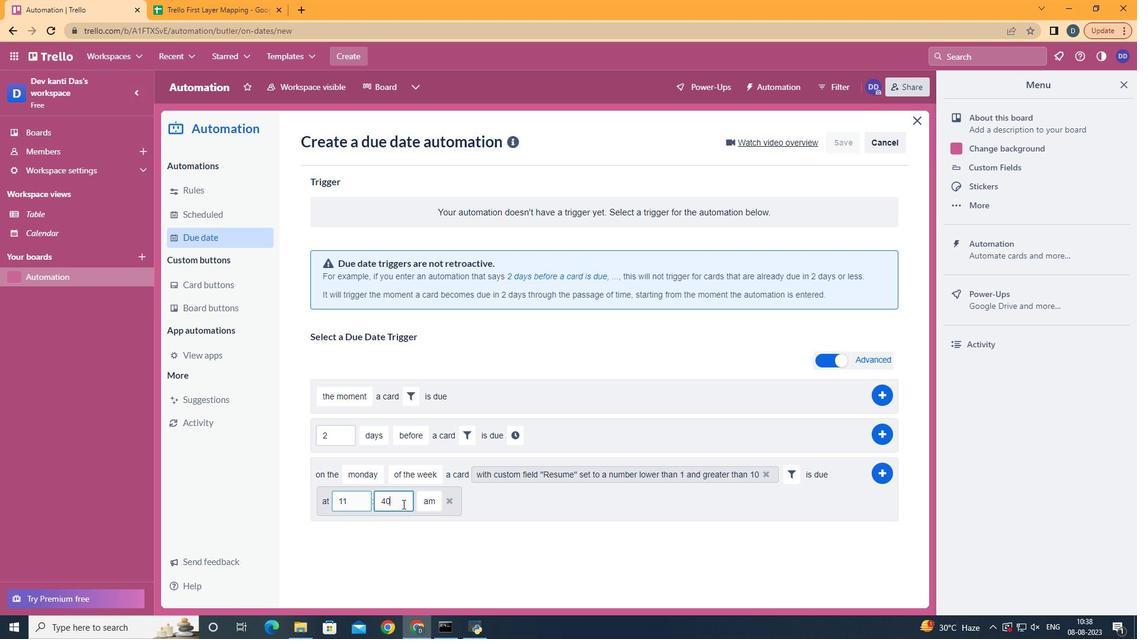 
Action: Mouse pressed left at (402, 504)
Screenshot: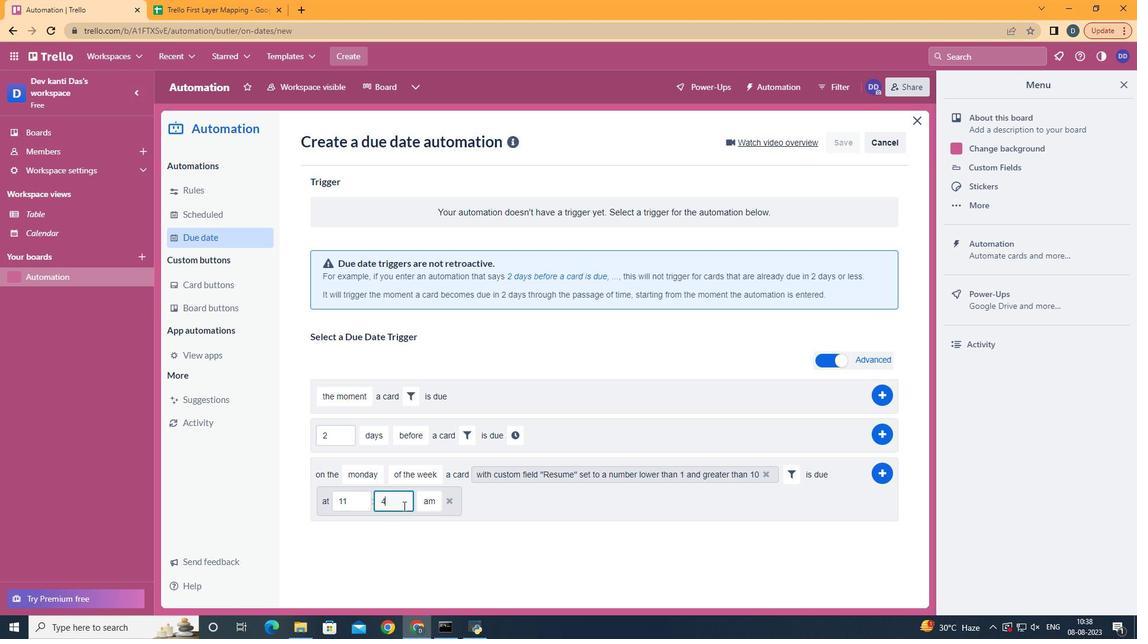 
Action: Mouse moved to (403, 506)
Screenshot: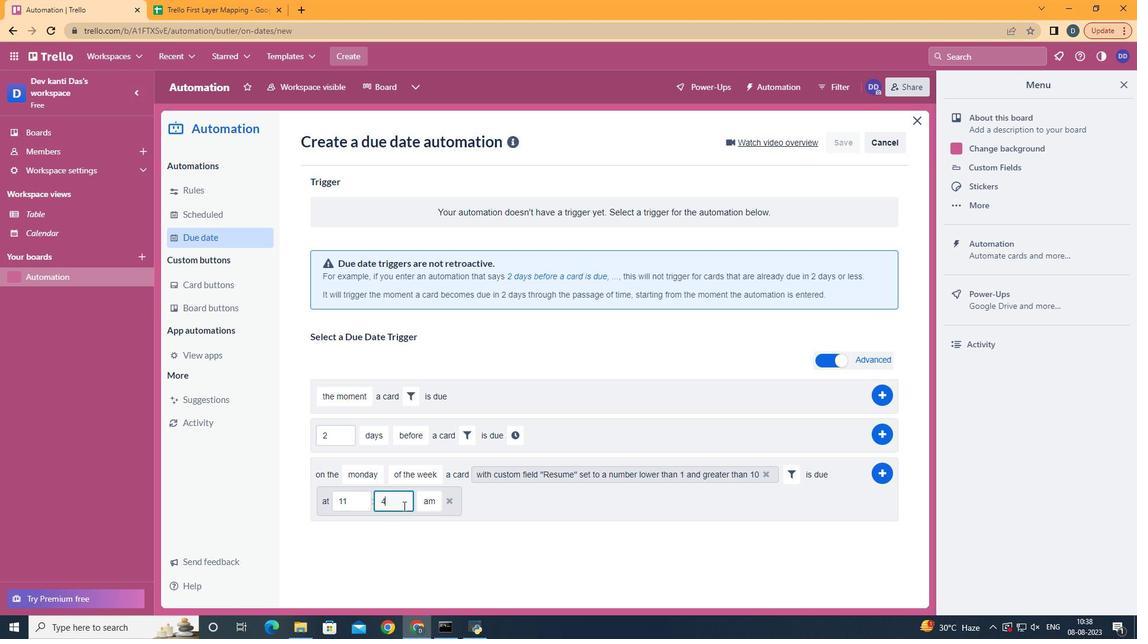 
Action: Key pressed <Key.backspace><Key.backspace>00
Screenshot: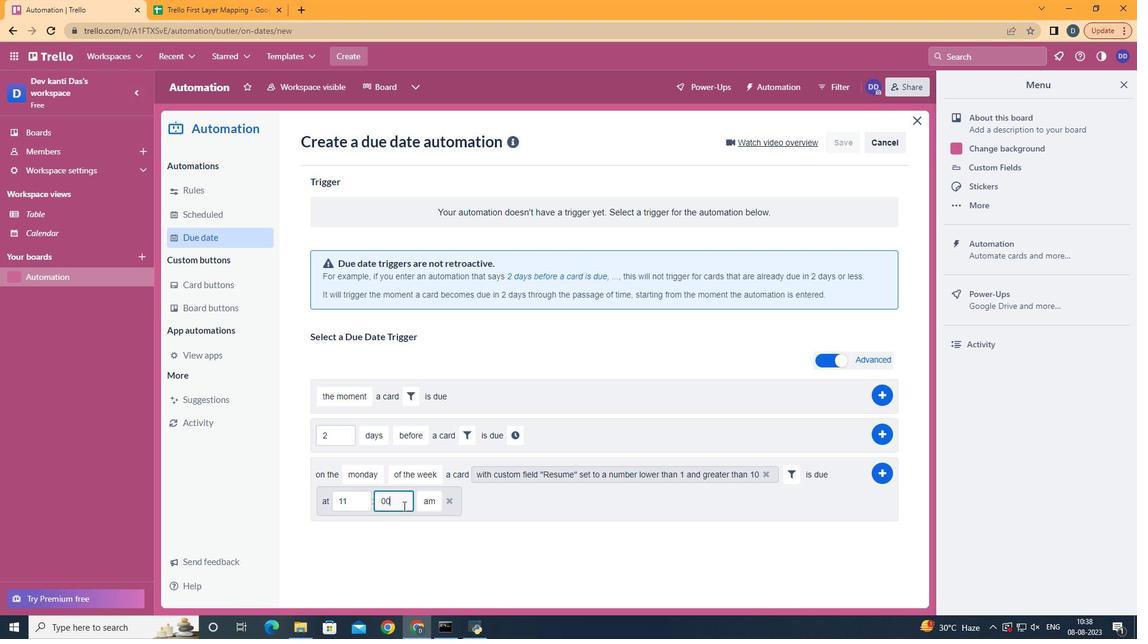 
Action: Mouse moved to (876, 468)
Screenshot: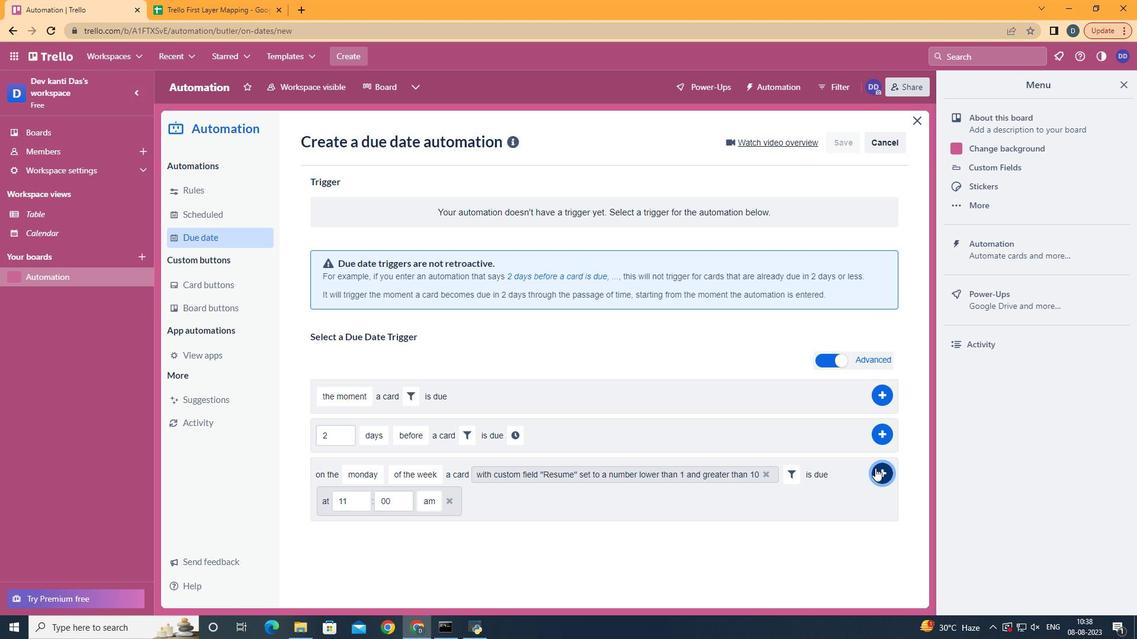 
Action: Mouse pressed left at (876, 468)
Screenshot: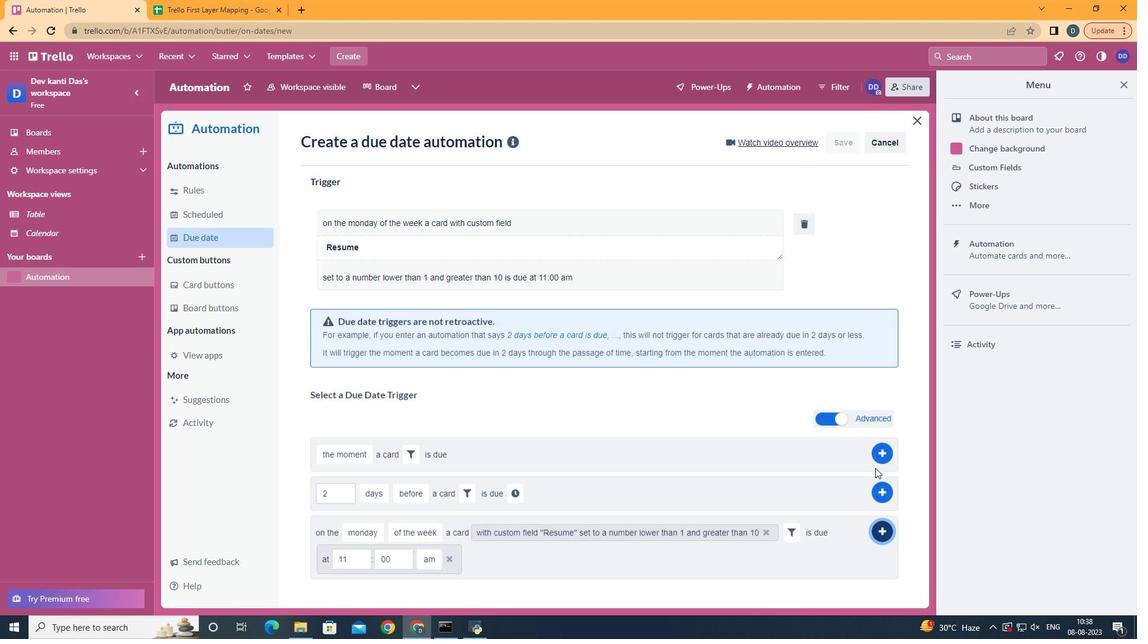 
Action: Mouse moved to (736, 208)
Screenshot: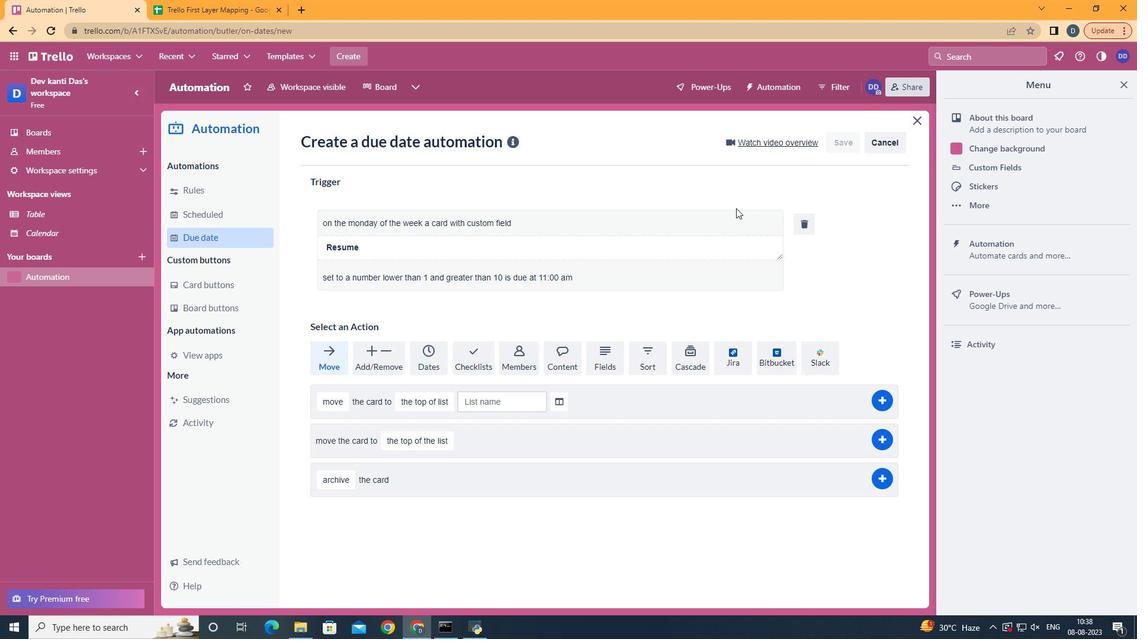 
